 Task: Add Every Day Shea Lavender Foaming Hand Soap to the cart.
Action: Mouse moved to (1030, 322)
Screenshot: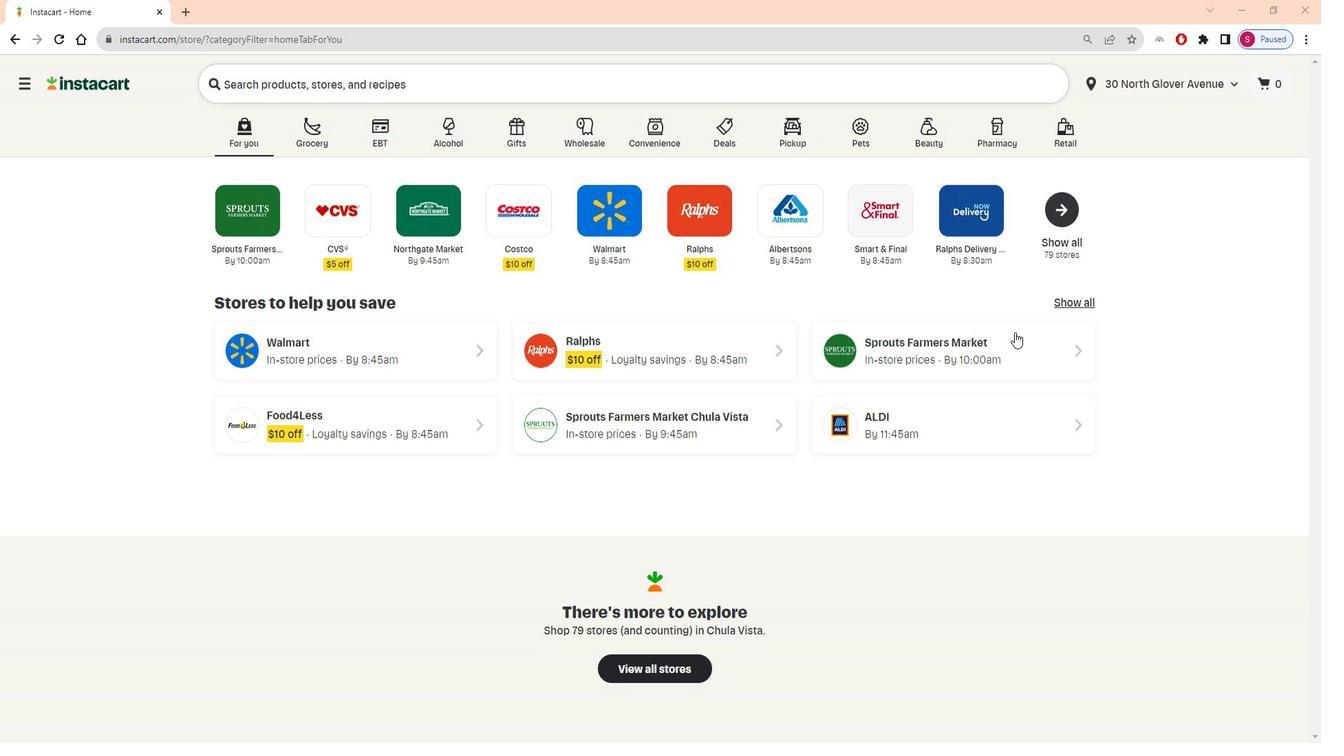 
Action: Mouse pressed left at (1030, 322)
Screenshot: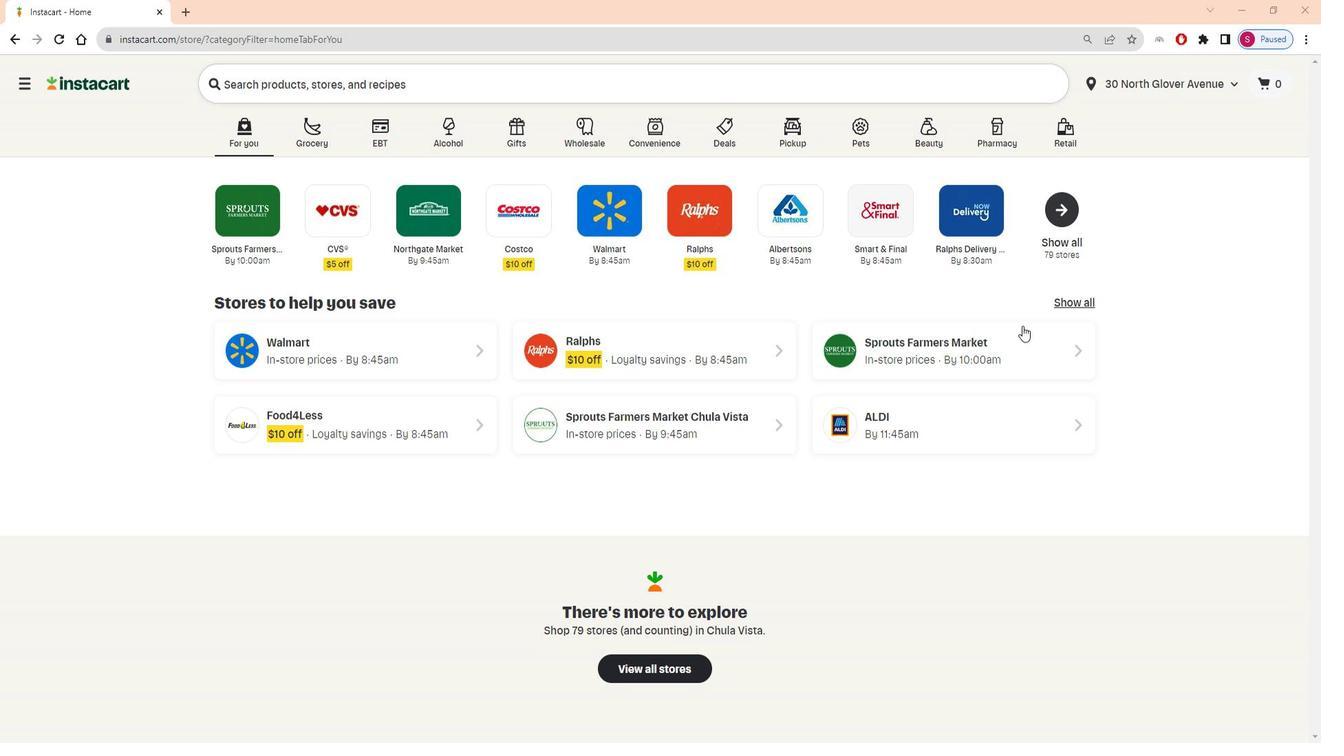 
Action: Mouse moved to (82, 483)
Screenshot: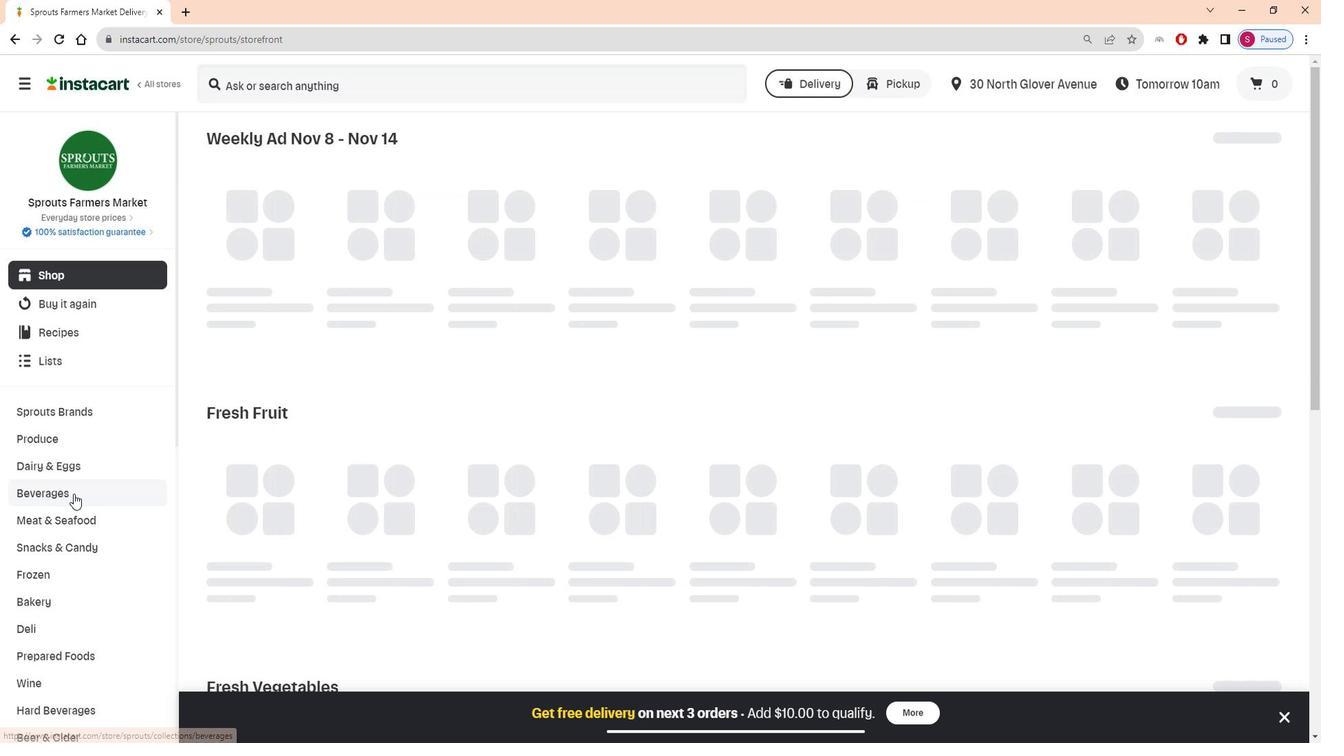 
Action: Mouse scrolled (82, 483) with delta (0, 0)
Screenshot: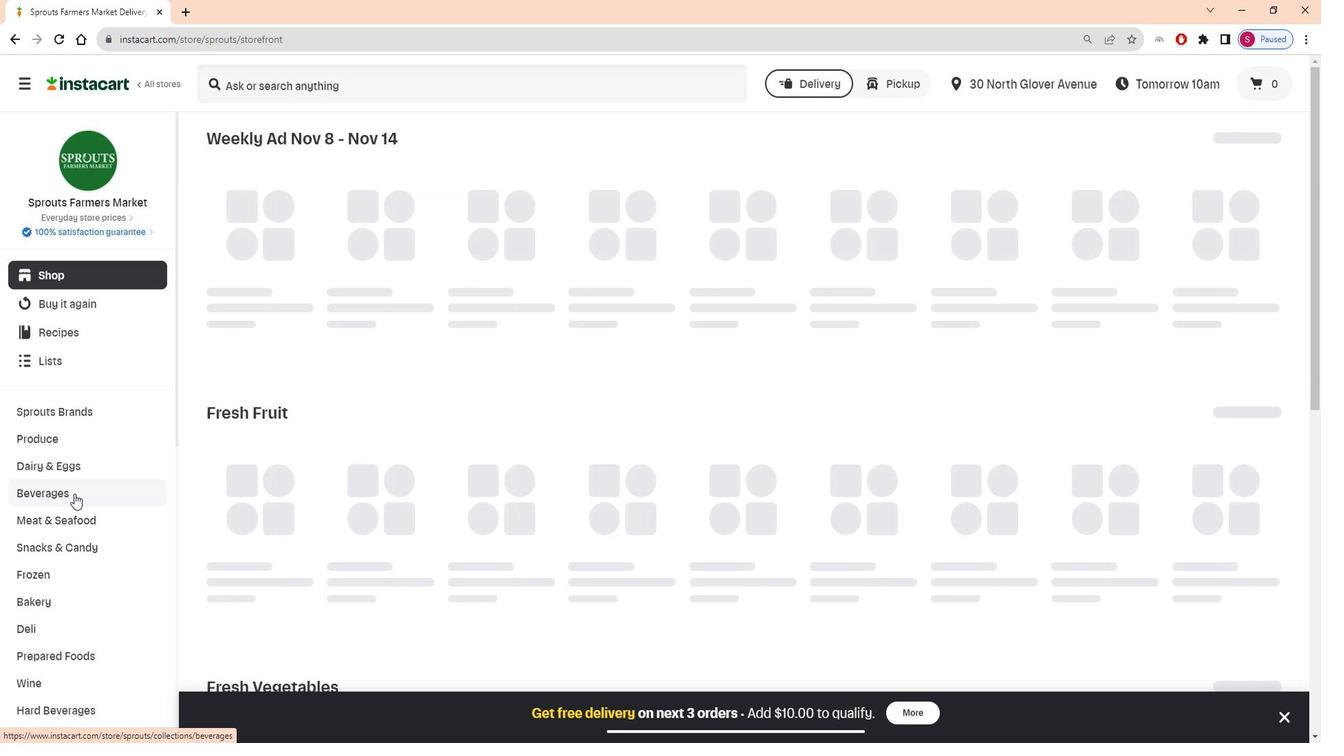 
Action: Mouse moved to (83, 483)
Screenshot: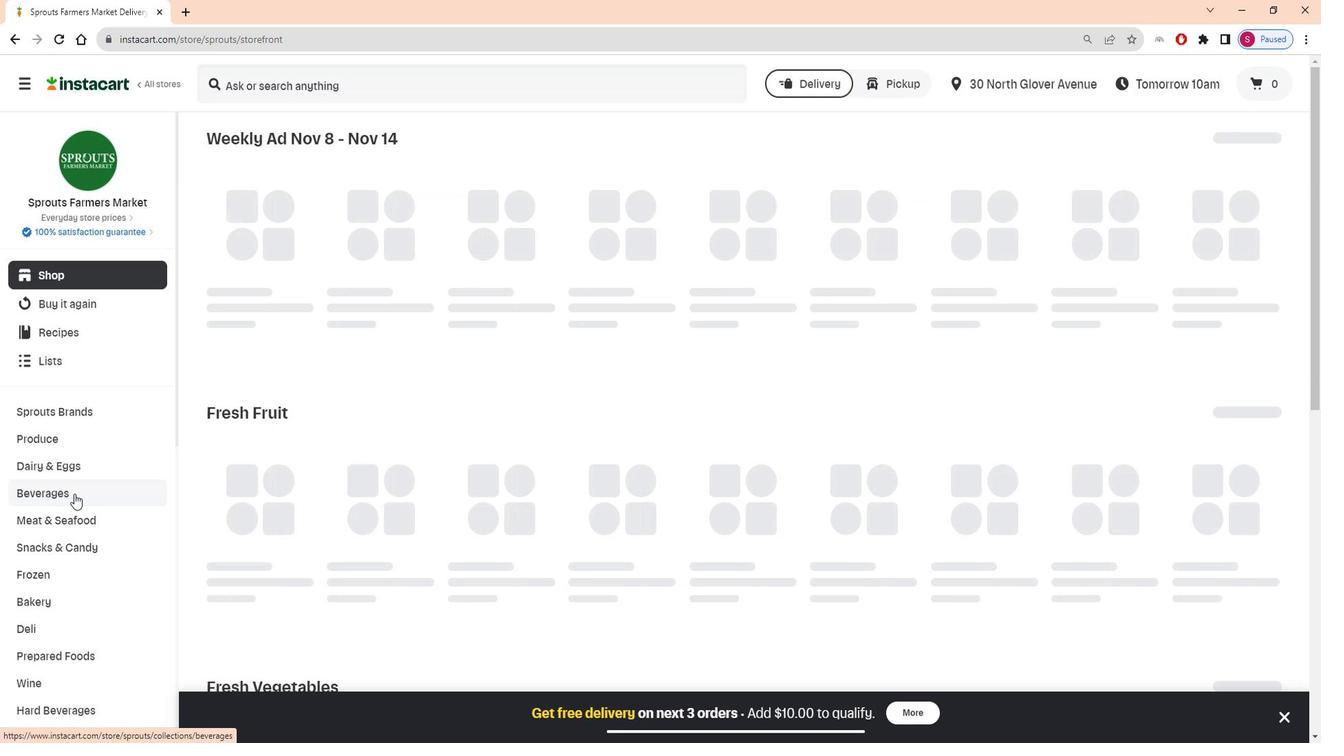 
Action: Mouse scrolled (83, 483) with delta (0, 0)
Screenshot: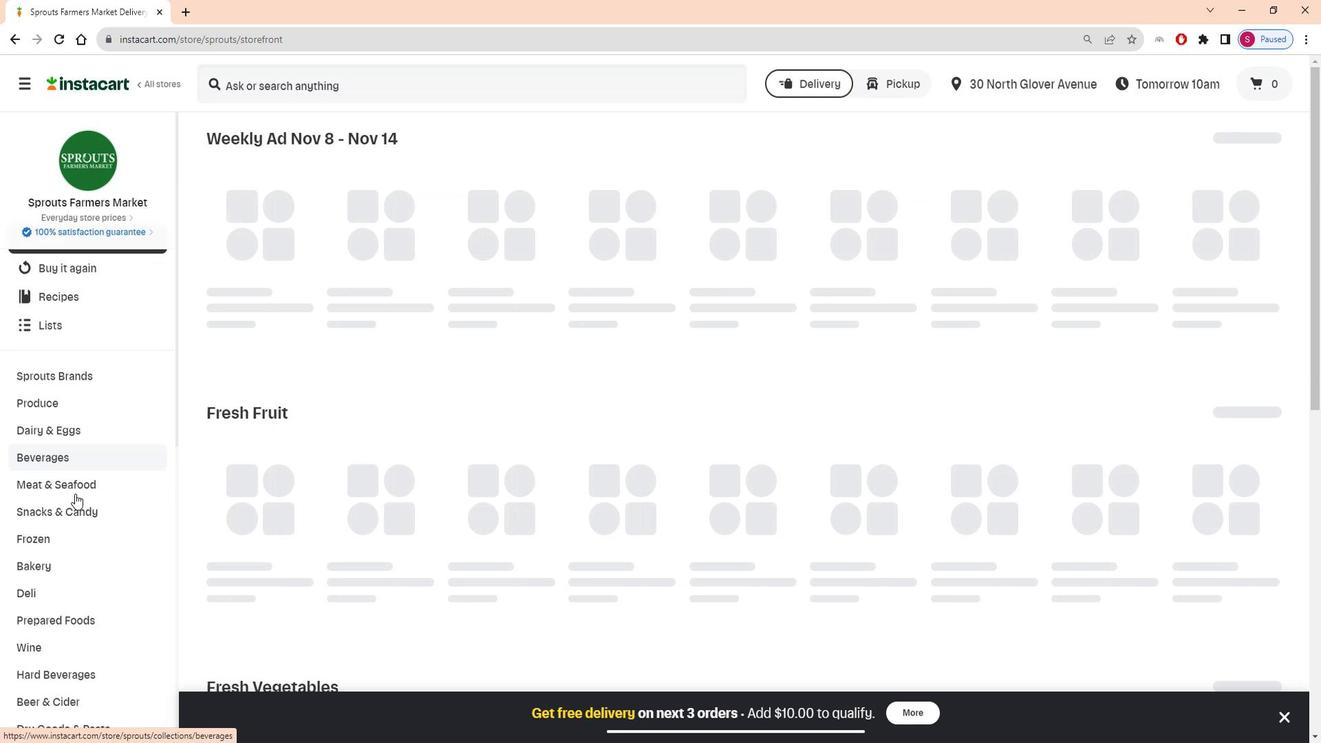 
Action: Mouse moved to (83, 483)
Screenshot: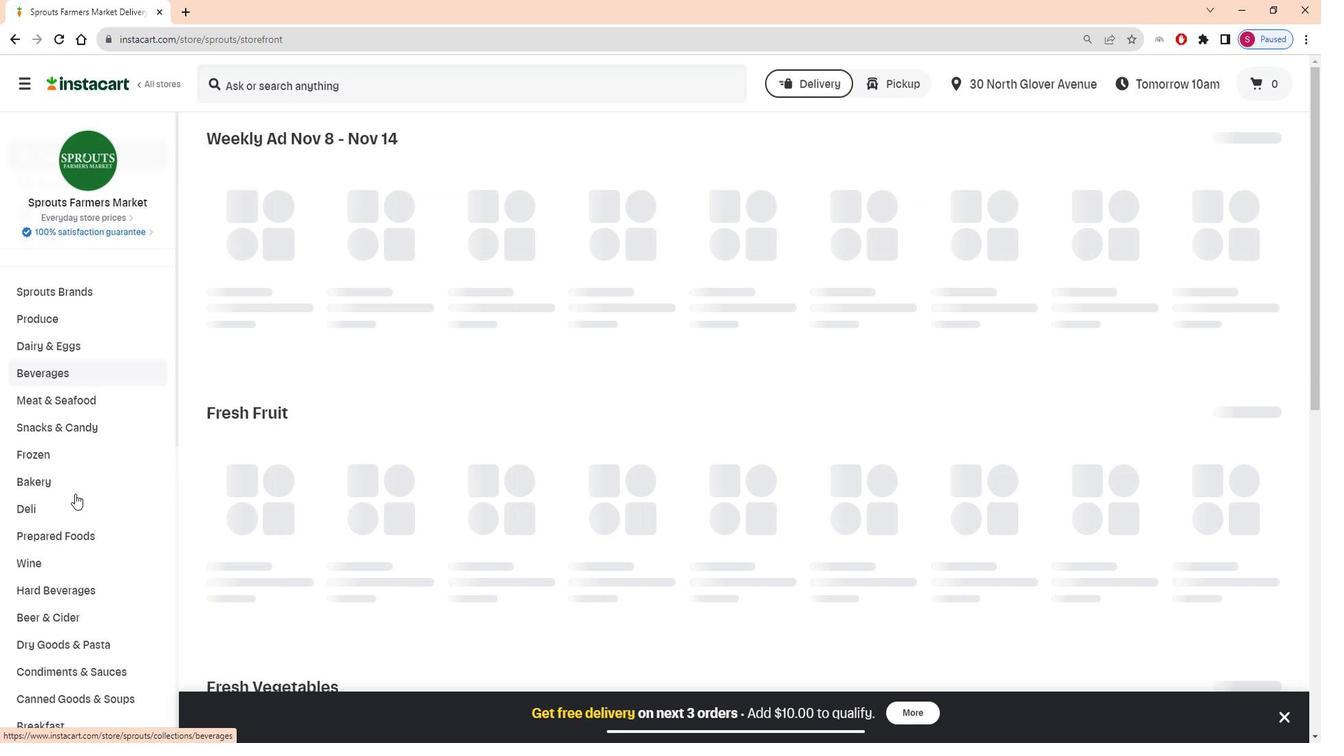 
Action: Mouse scrolled (83, 483) with delta (0, 0)
Screenshot: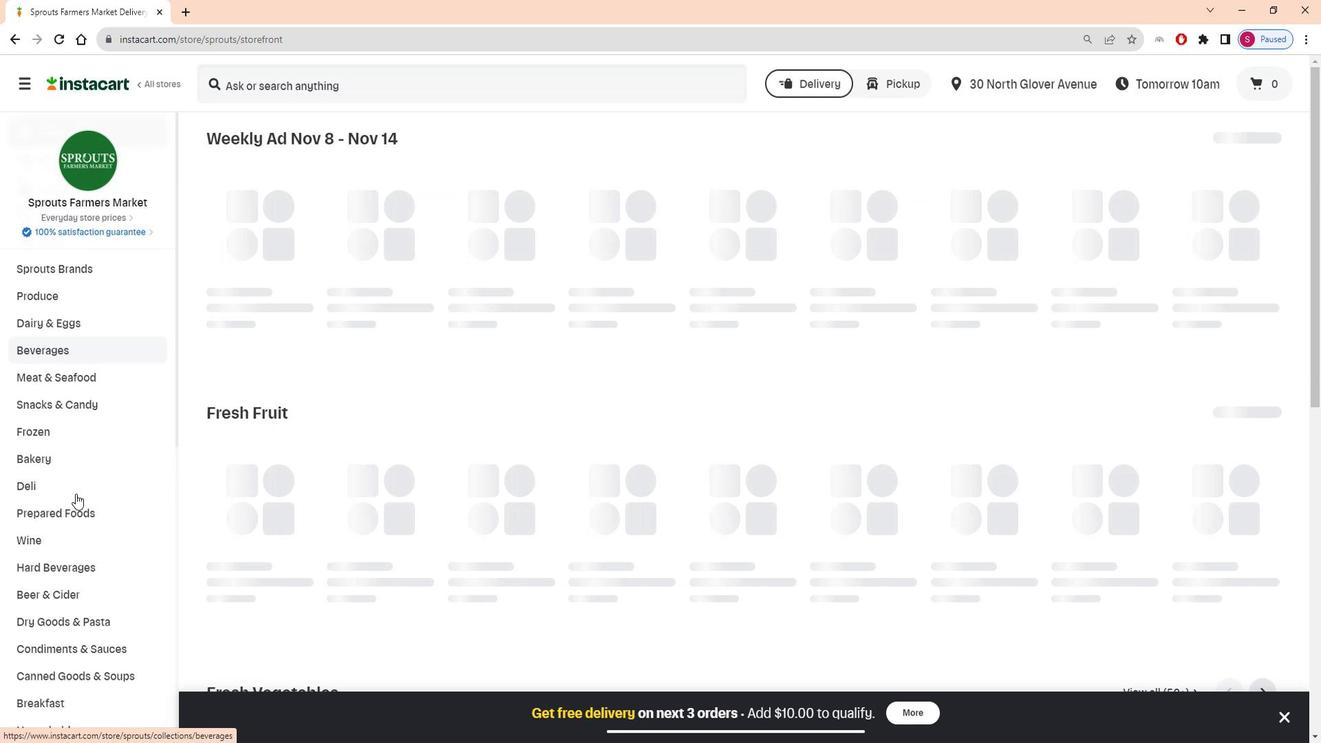 
Action: Mouse moved to (84, 484)
Screenshot: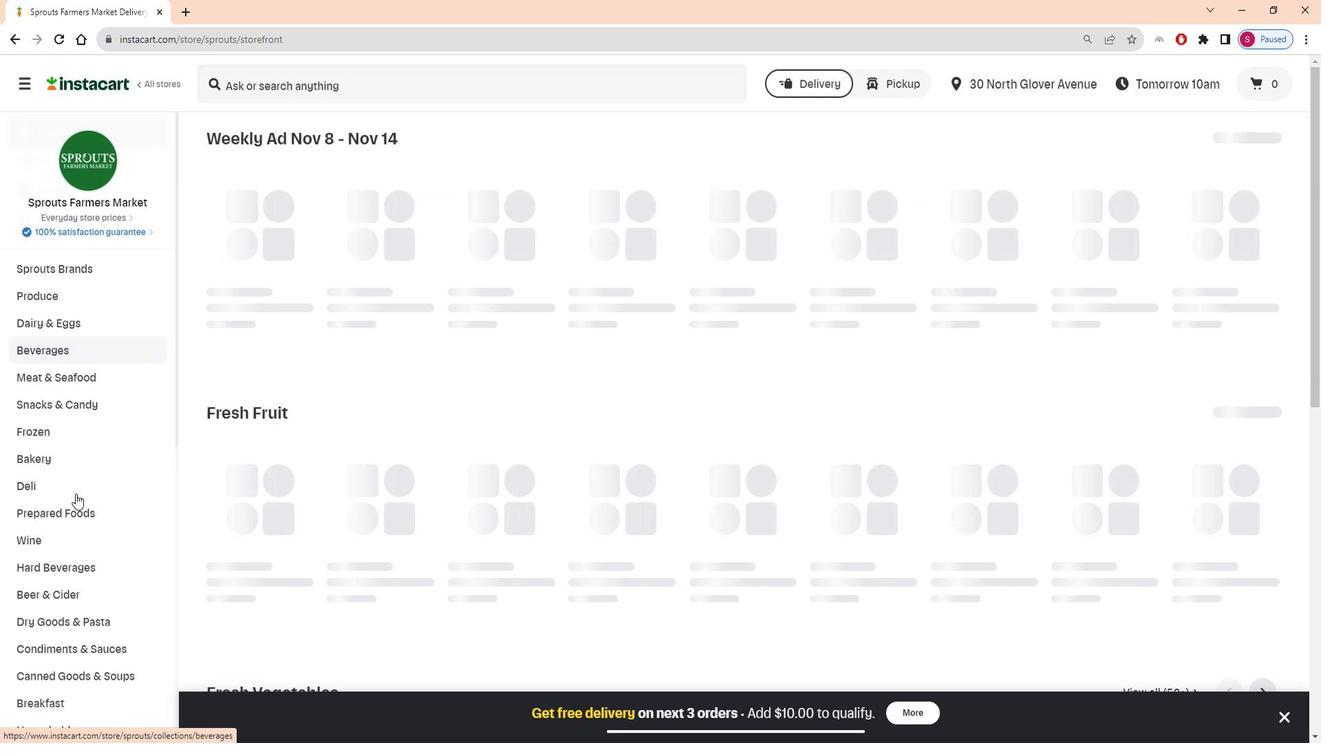 
Action: Mouse scrolled (84, 483) with delta (0, 0)
Screenshot: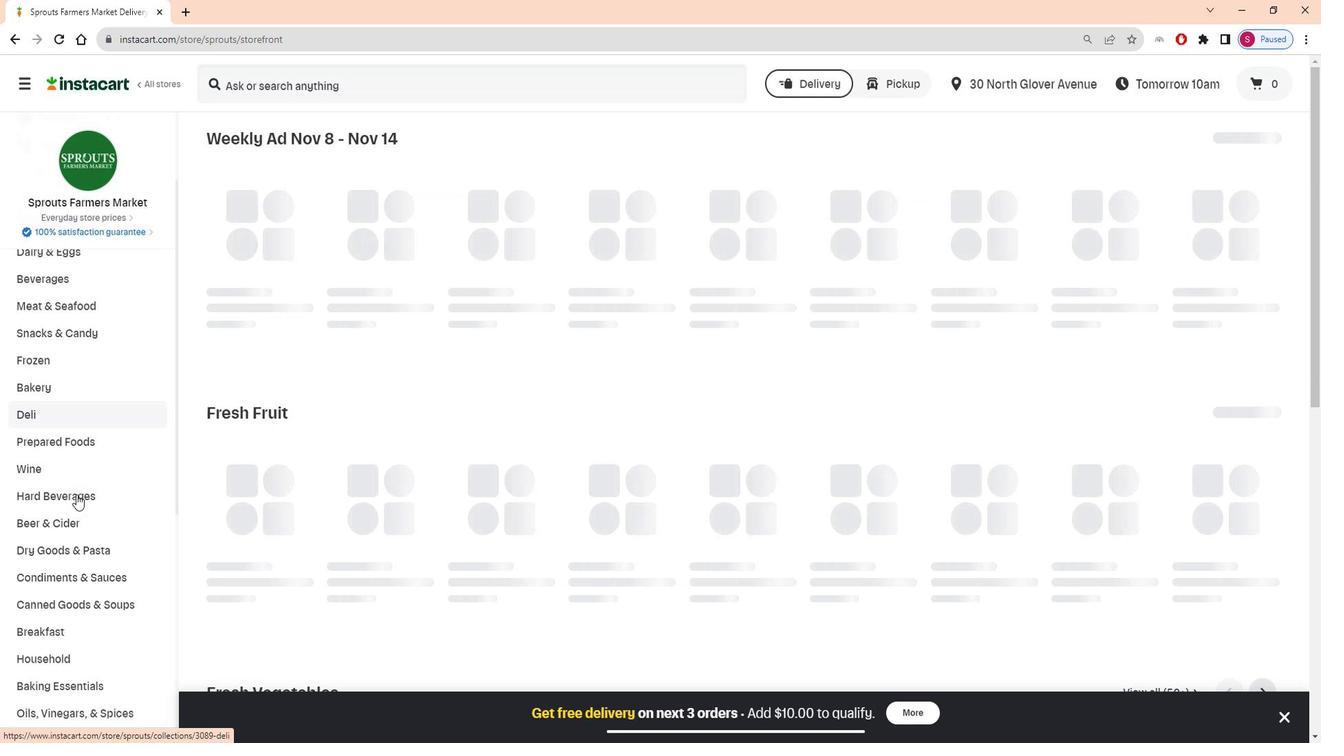 
Action: Mouse scrolled (84, 483) with delta (0, 0)
Screenshot: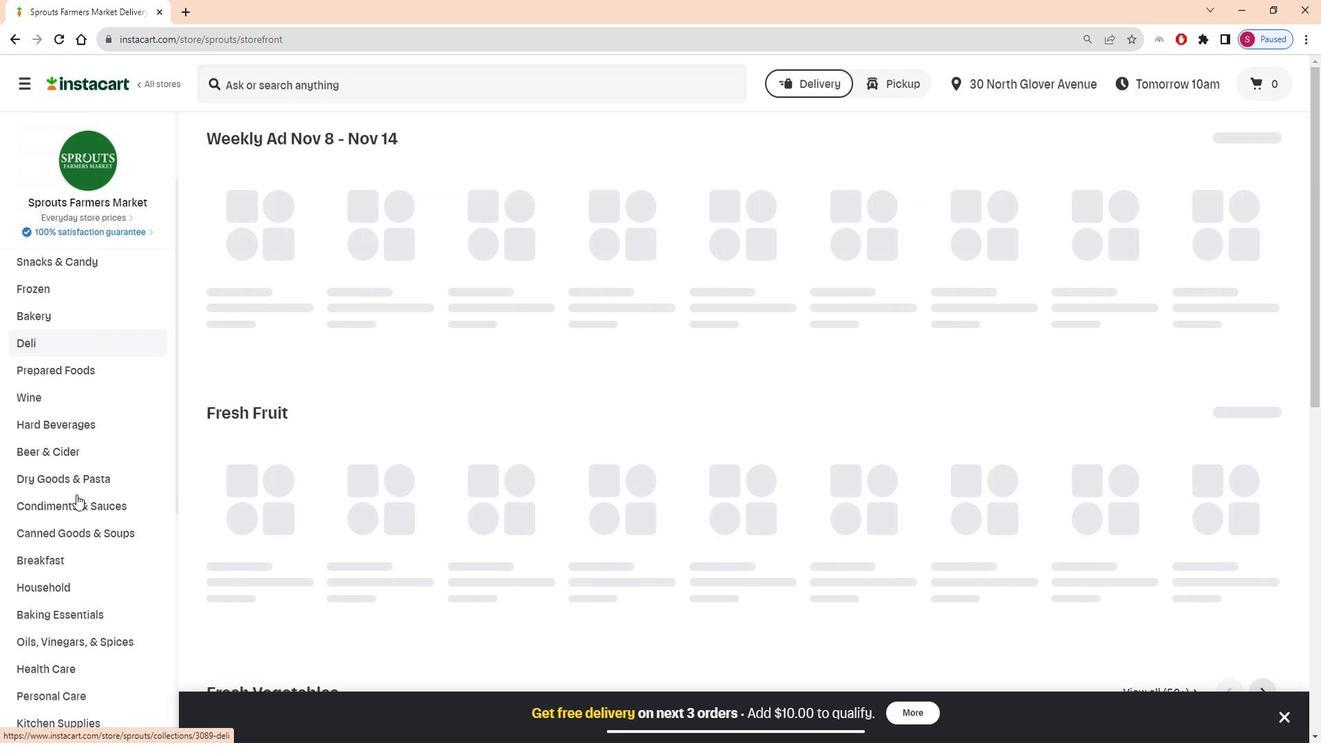 
Action: Mouse moved to (78, 527)
Screenshot: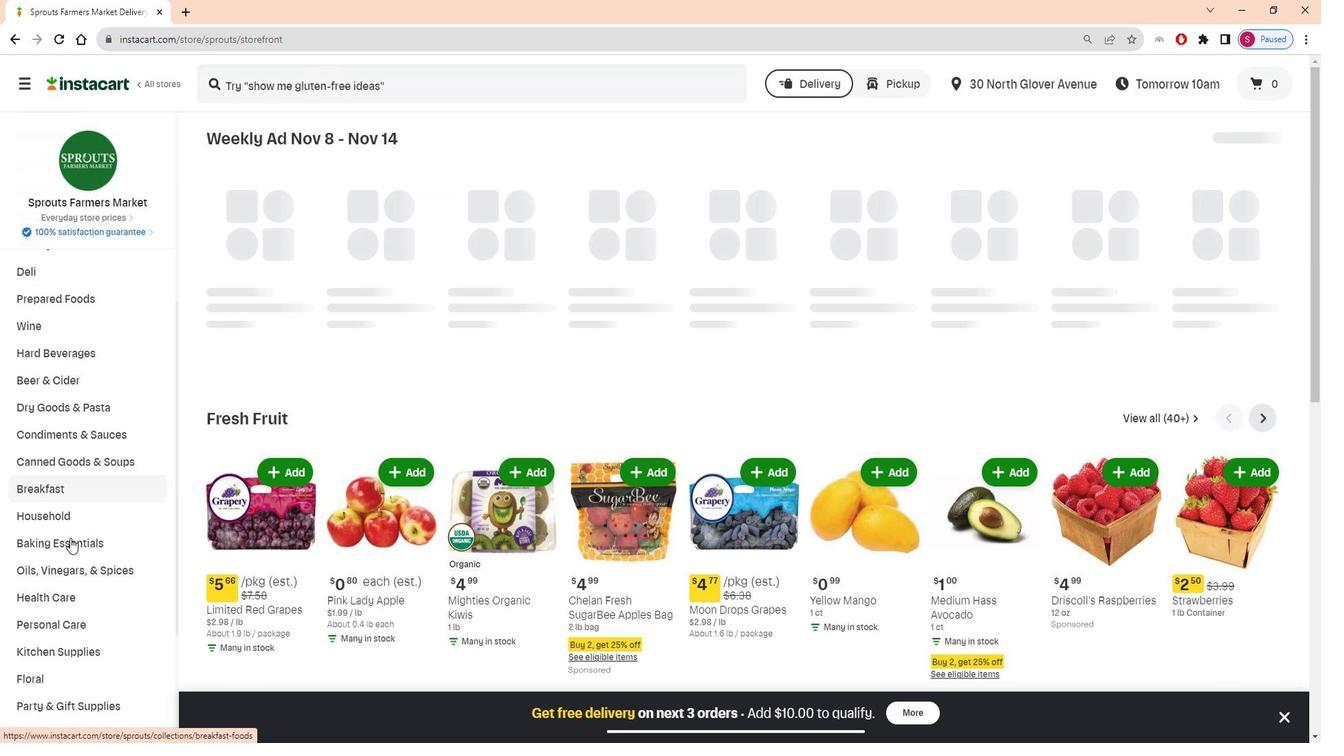 
Action: Mouse scrolled (78, 527) with delta (0, 0)
Screenshot: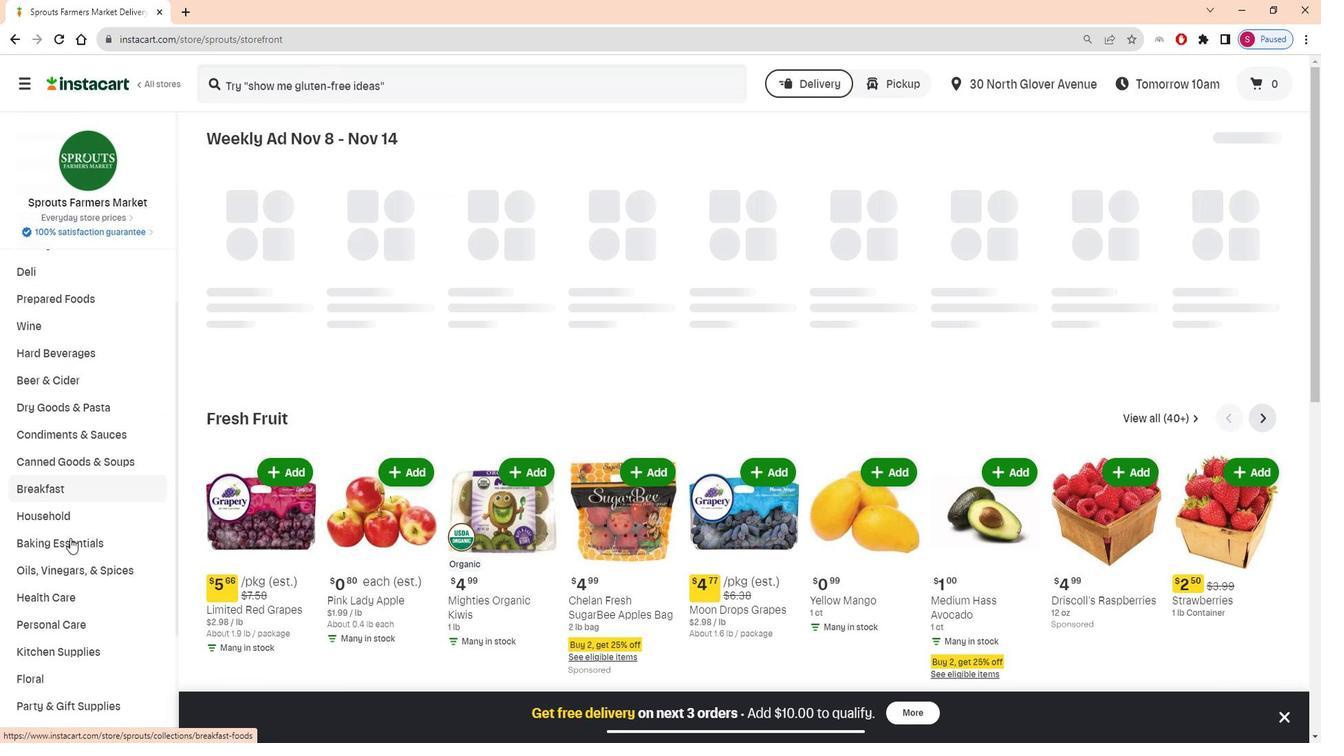 
Action: Mouse moved to (77, 538)
Screenshot: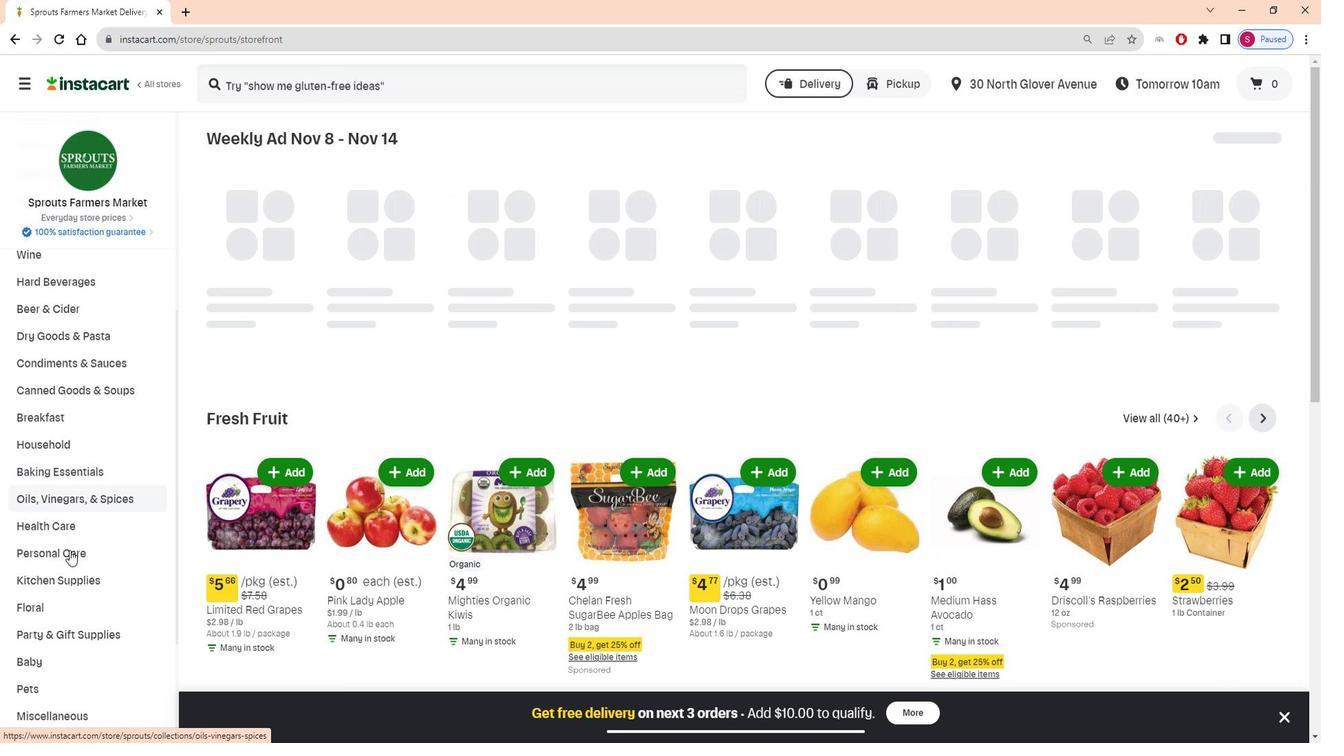 
Action: Mouse pressed left at (77, 538)
Screenshot: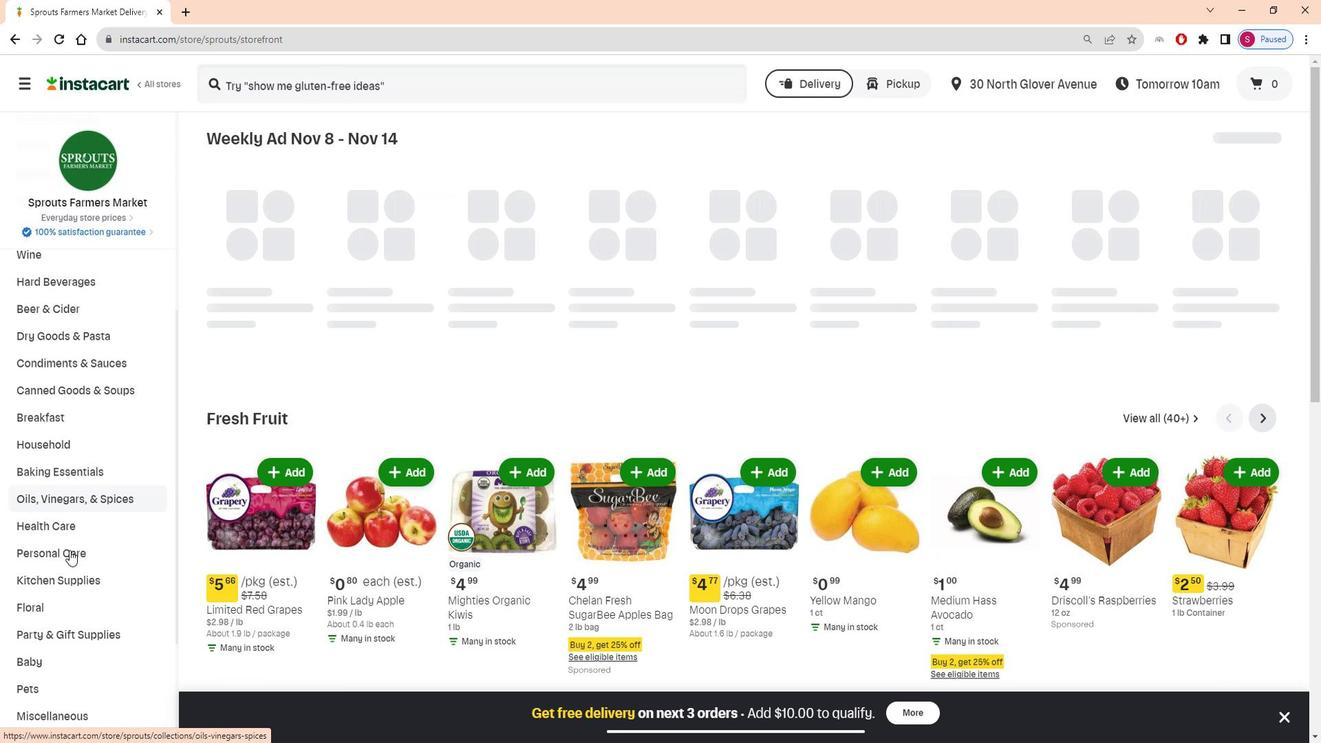 
Action: Mouse moved to (341, 177)
Screenshot: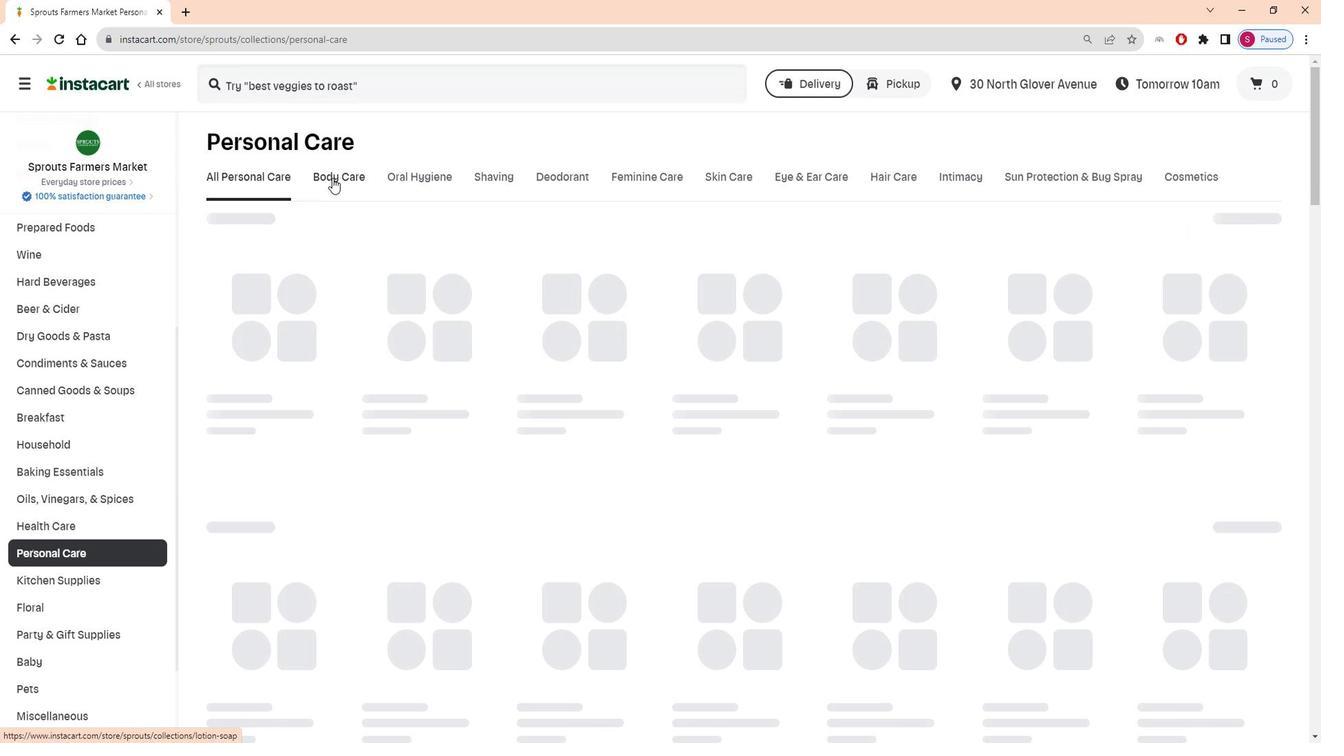 
Action: Mouse pressed left at (341, 177)
Screenshot: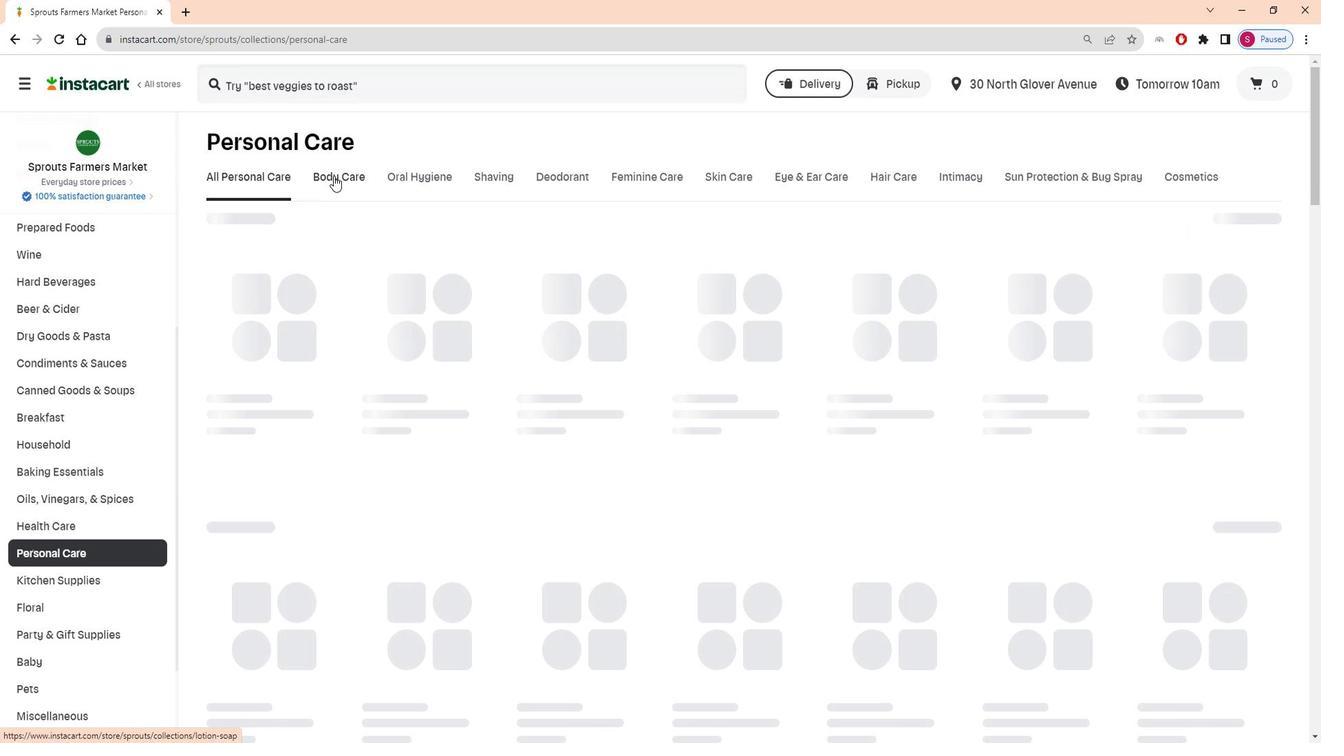 
Action: Mouse moved to (452, 245)
Screenshot: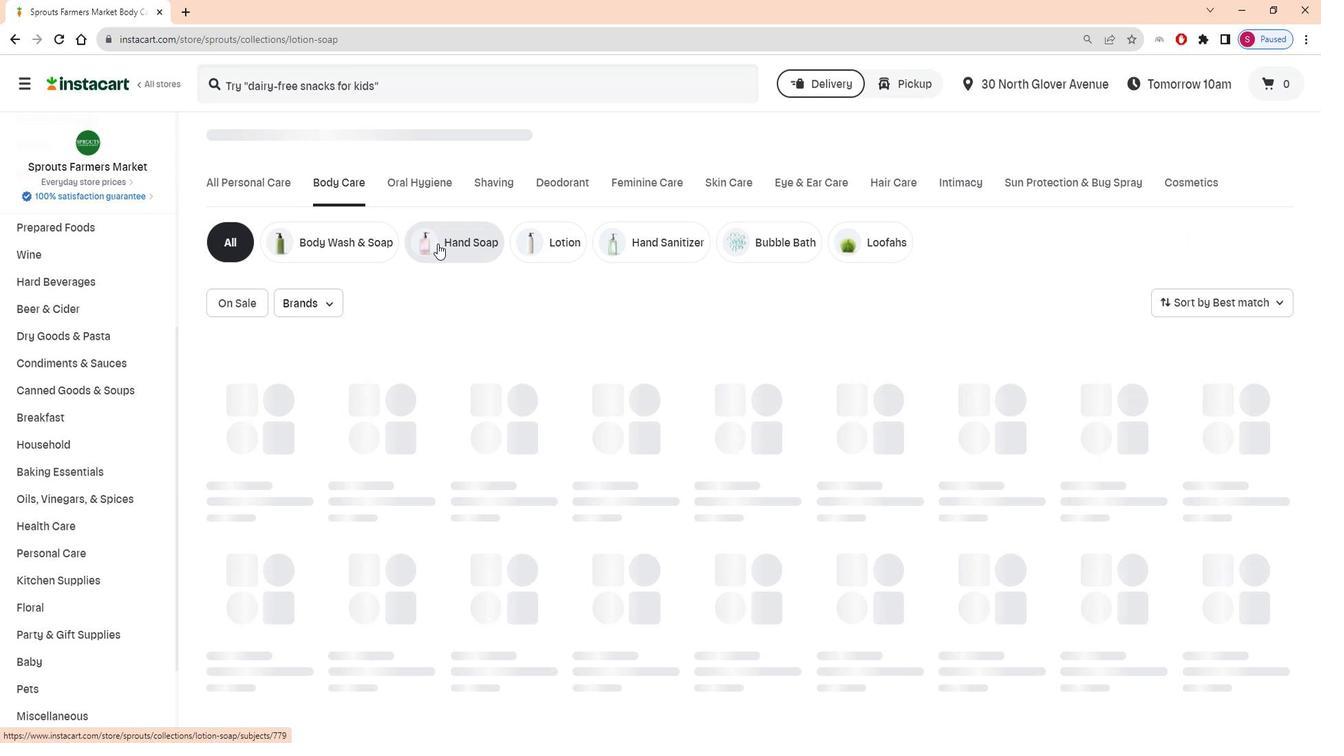 
Action: Mouse pressed left at (452, 245)
Screenshot: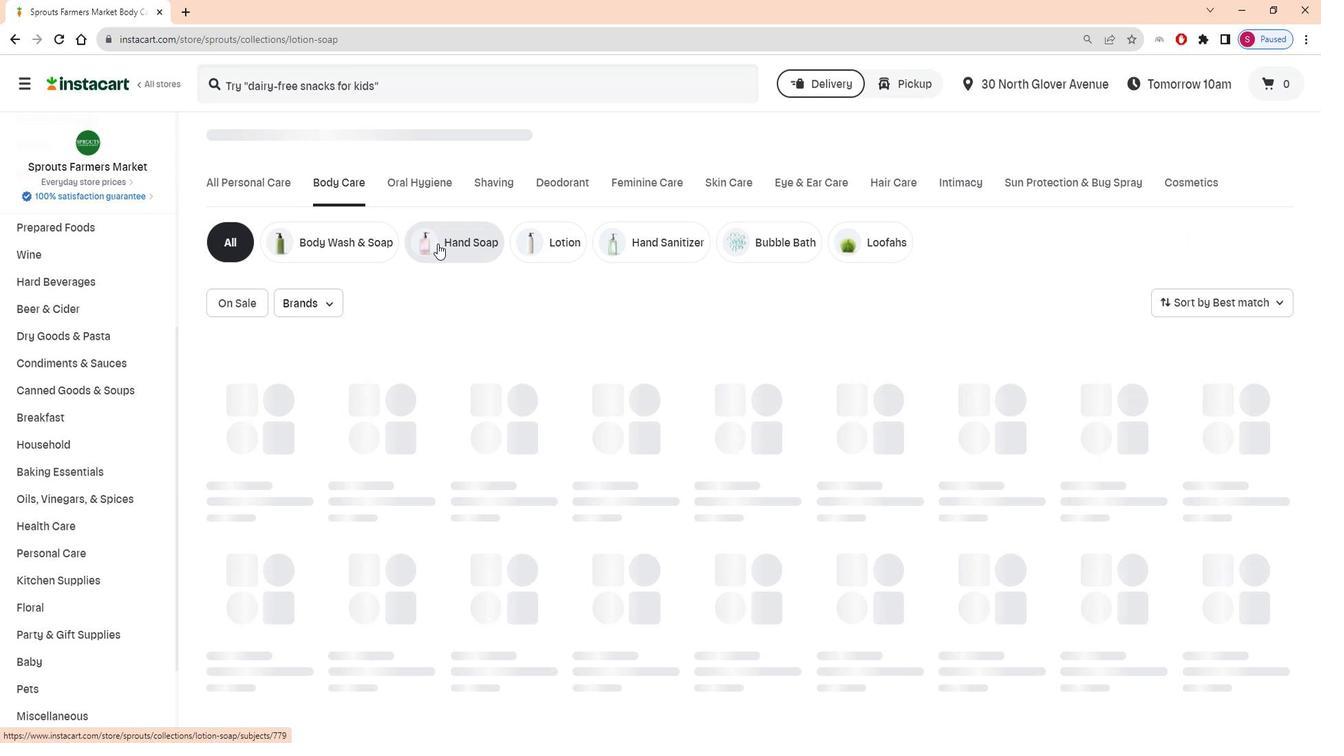 
Action: Mouse moved to (469, 89)
Screenshot: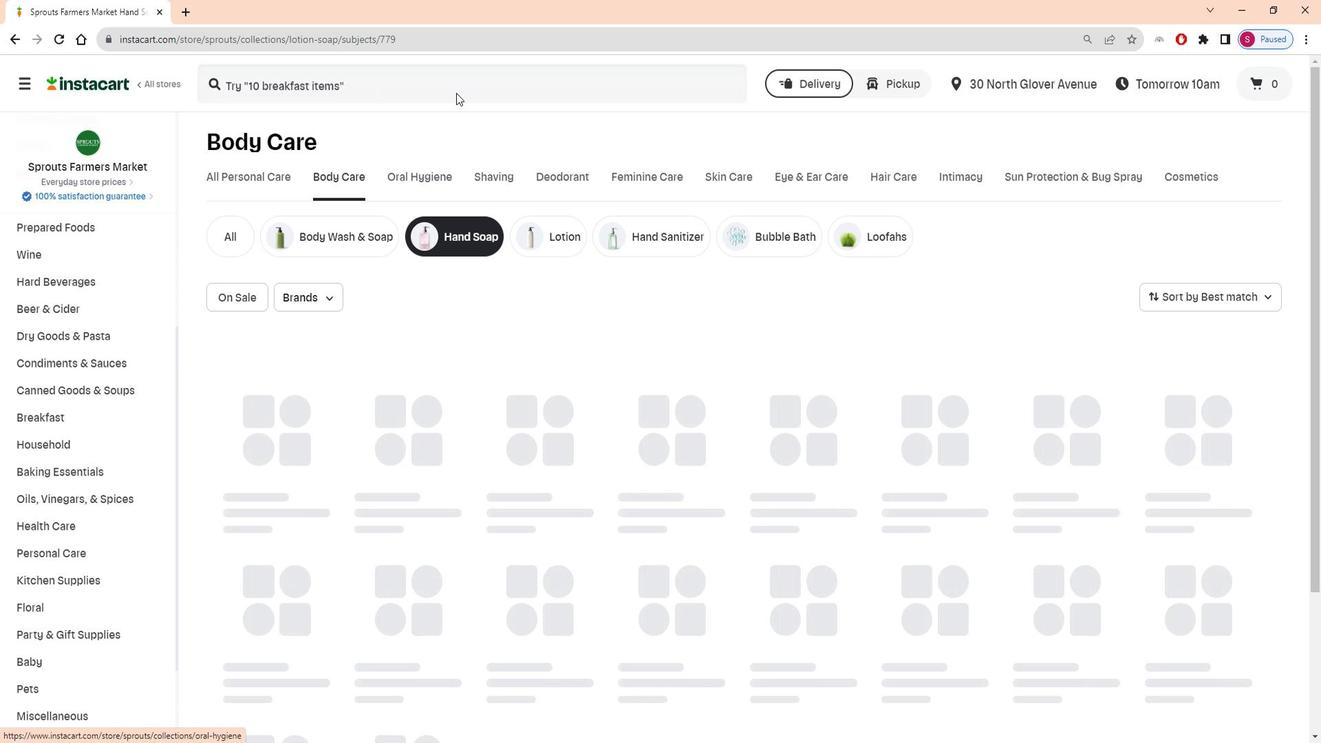 
Action: Mouse pressed left at (469, 89)
Screenshot: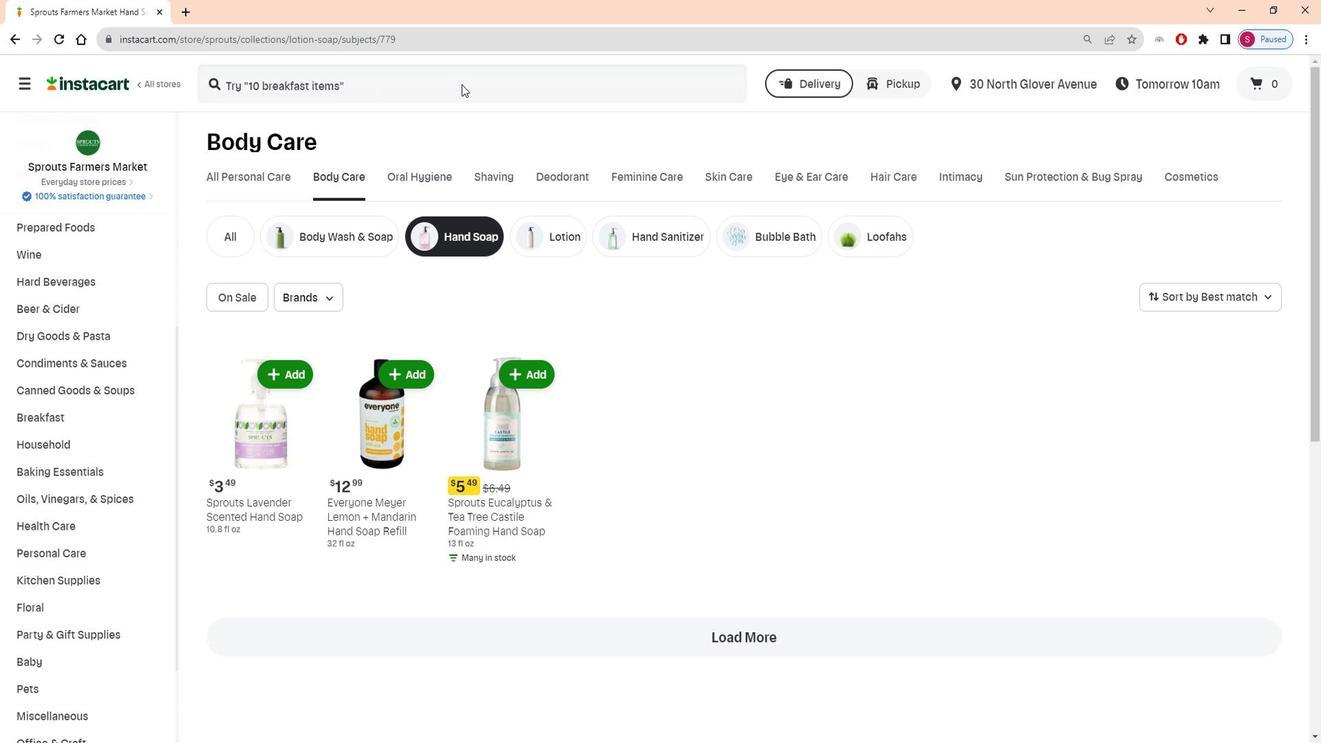 
Action: Mouse moved to (386, 83)
Screenshot: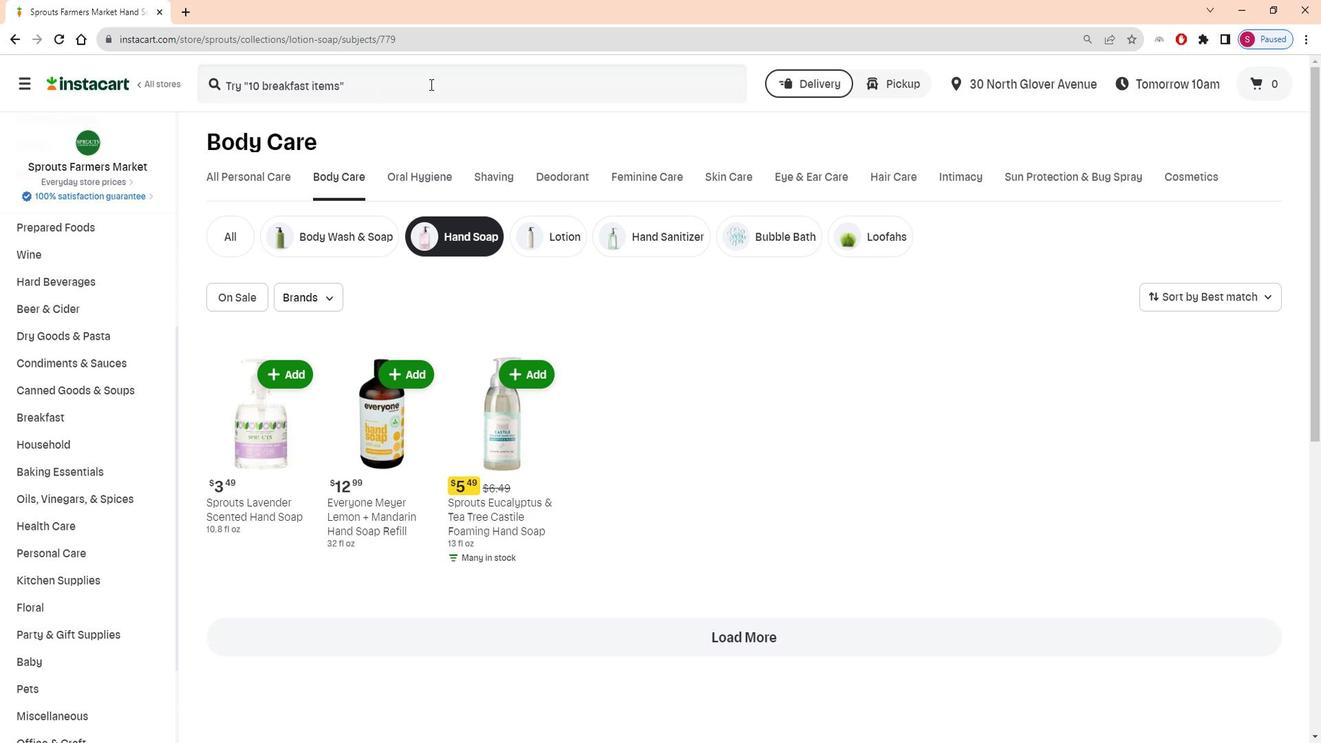 
Action: Mouse pressed left at (386, 83)
Screenshot: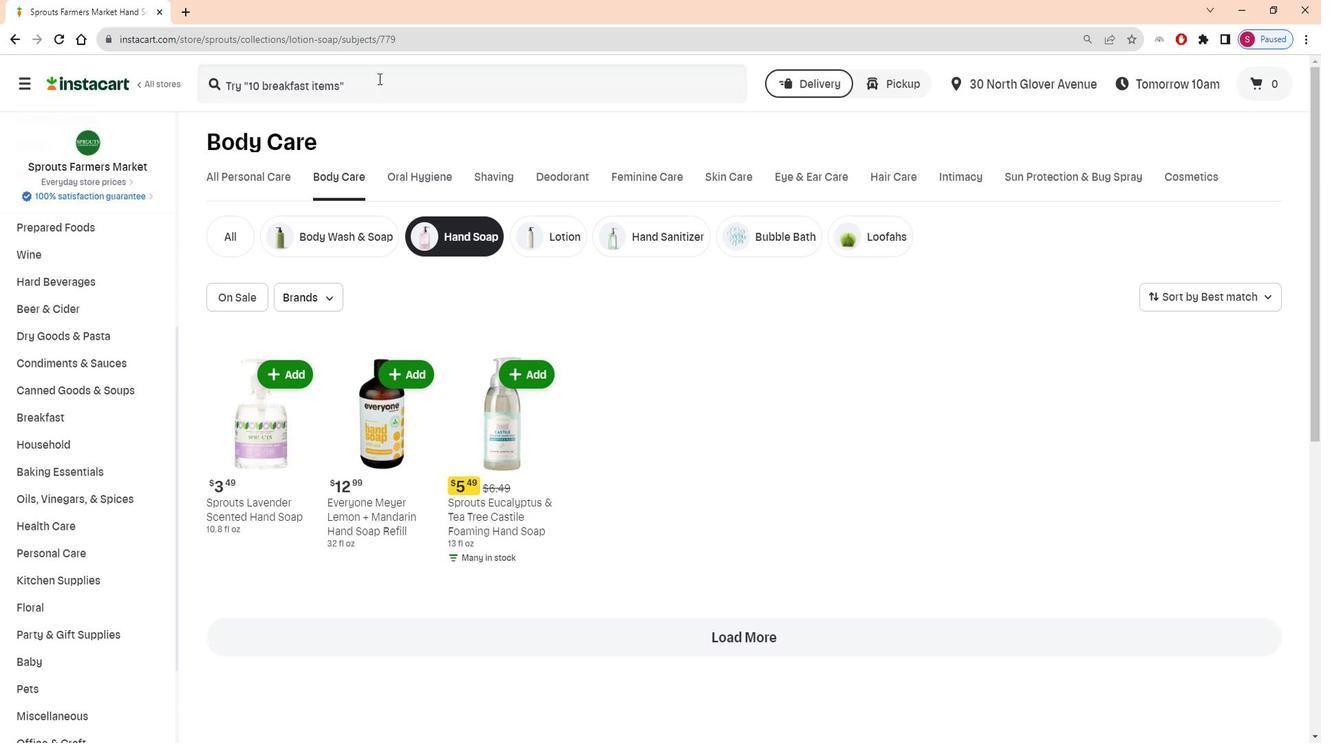 
Action: Mouse moved to (381, 90)
Screenshot: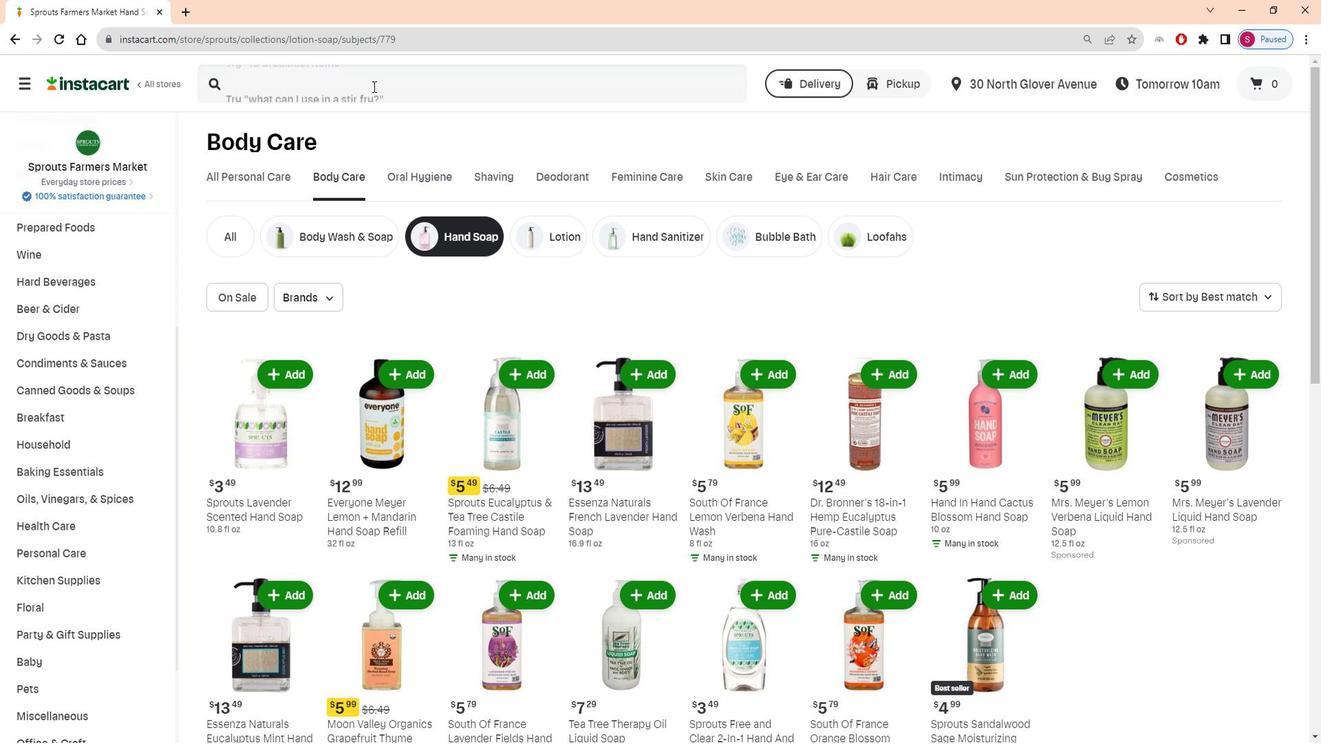 
Action: Mouse pressed left at (381, 90)
Screenshot: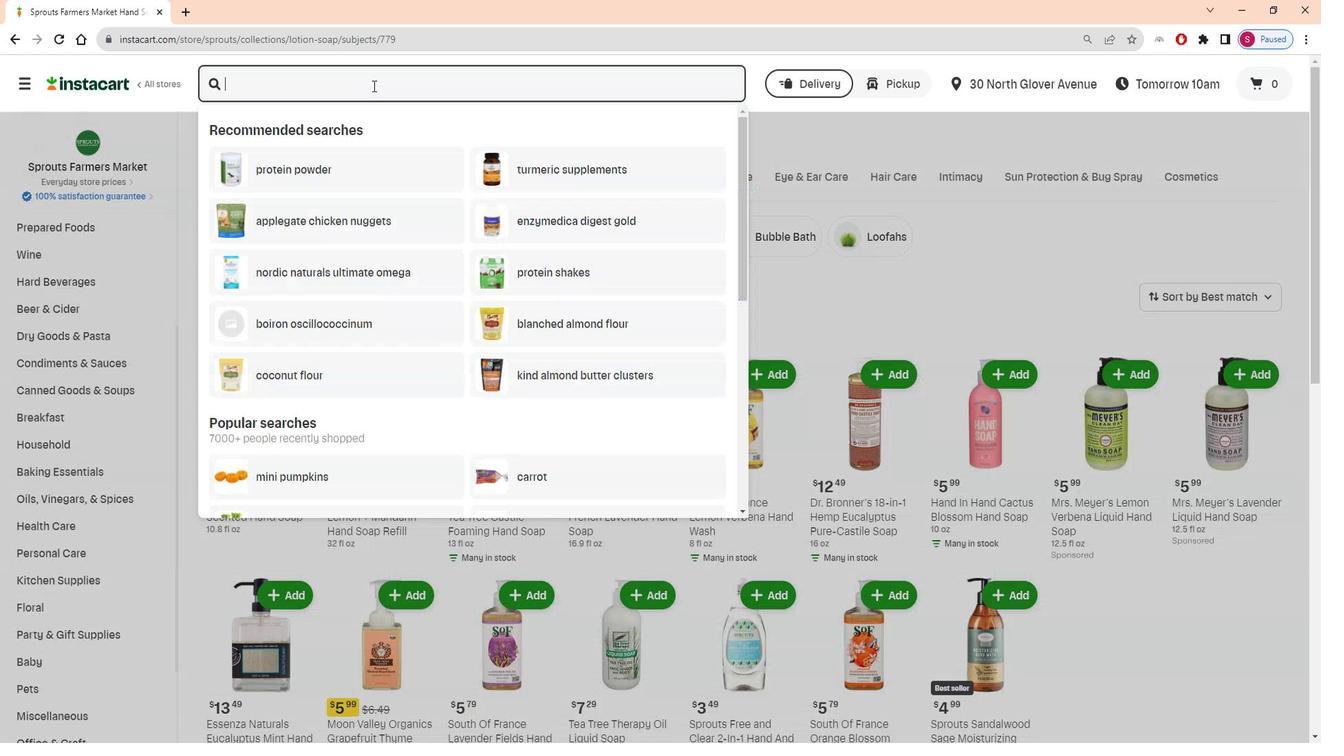 
Action: Key pressed <Key.shift>Every<Key.space><Key.shift>Day<Key.space><Key.shift>Shea<Key.space><Key.shift>Lavender<Key.space><Key.shift>Foam
Screenshot: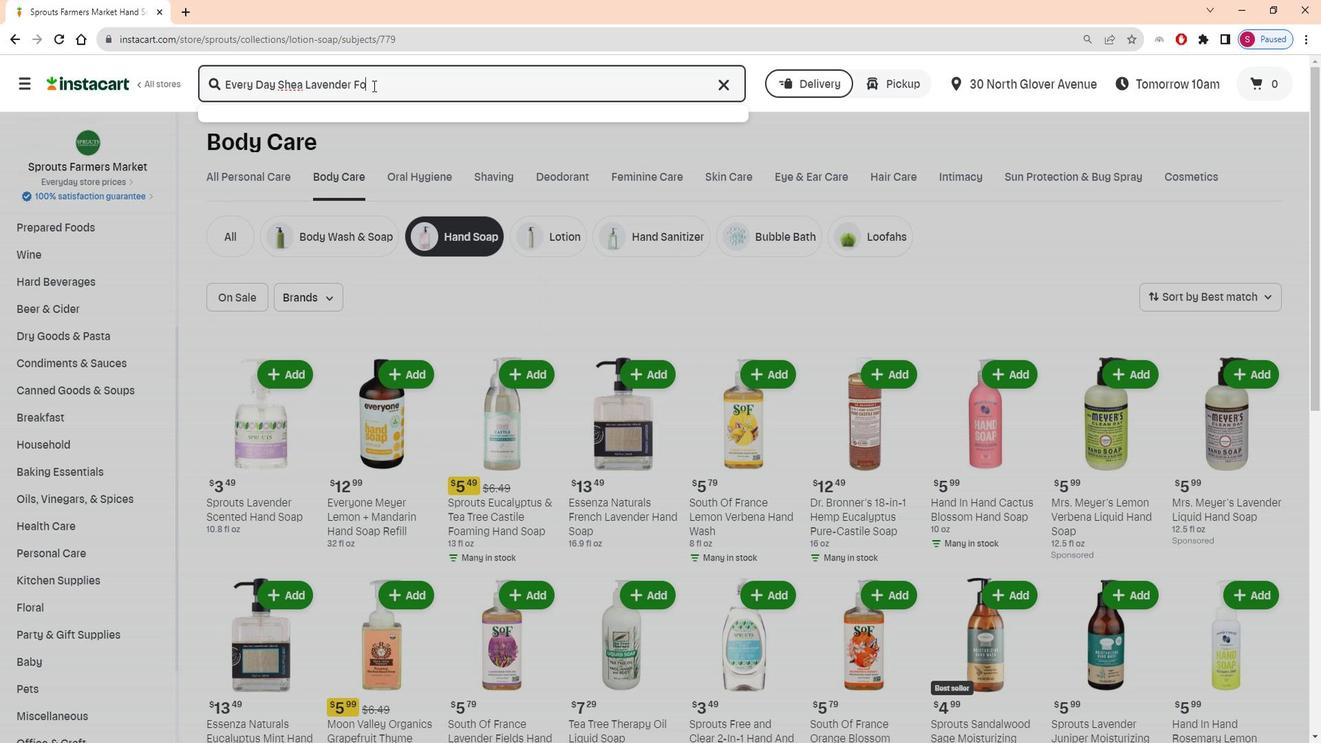 
Action: Mouse moved to (381, 90)
Screenshot: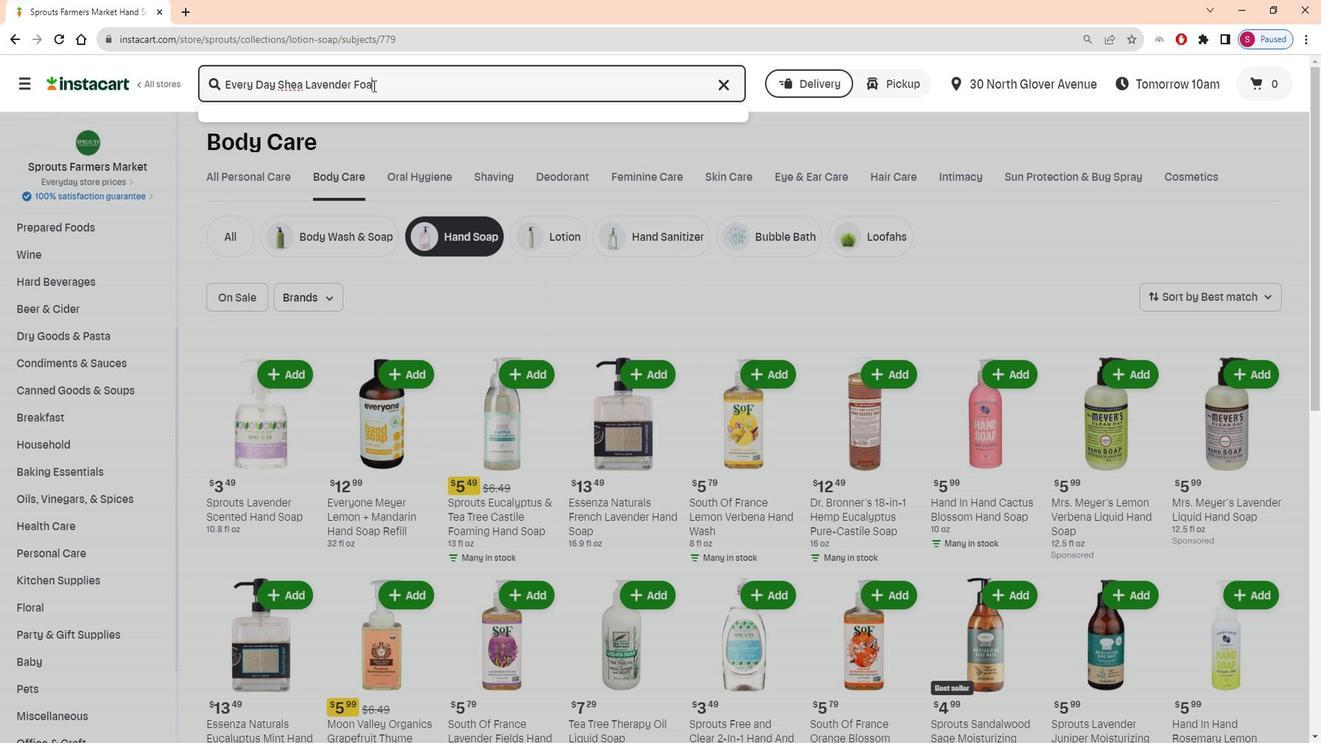 
Action: Key pressed ing<Key.space><Key.shift>Hand<Key.space><Key.shift>Soap<Key.space><Key.enter>
Screenshot: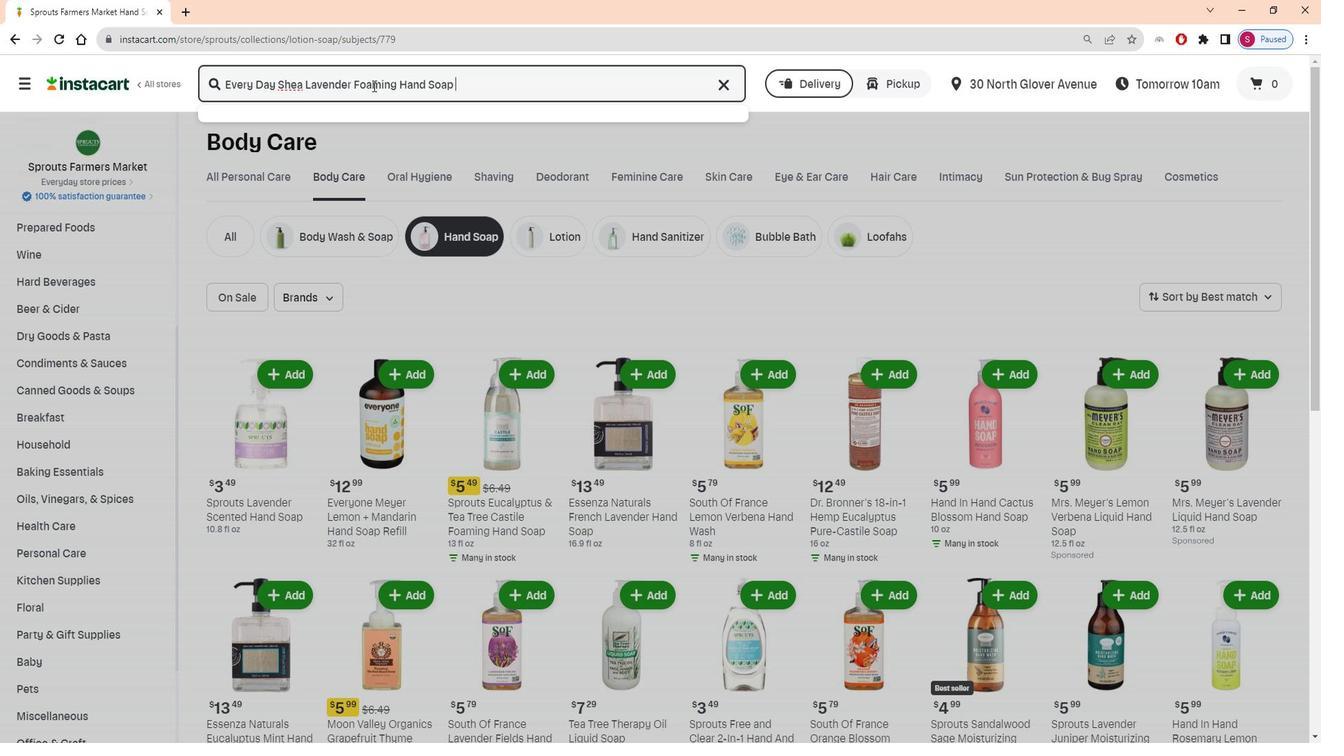 
Action: Mouse moved to (252, 203)
Screenshot: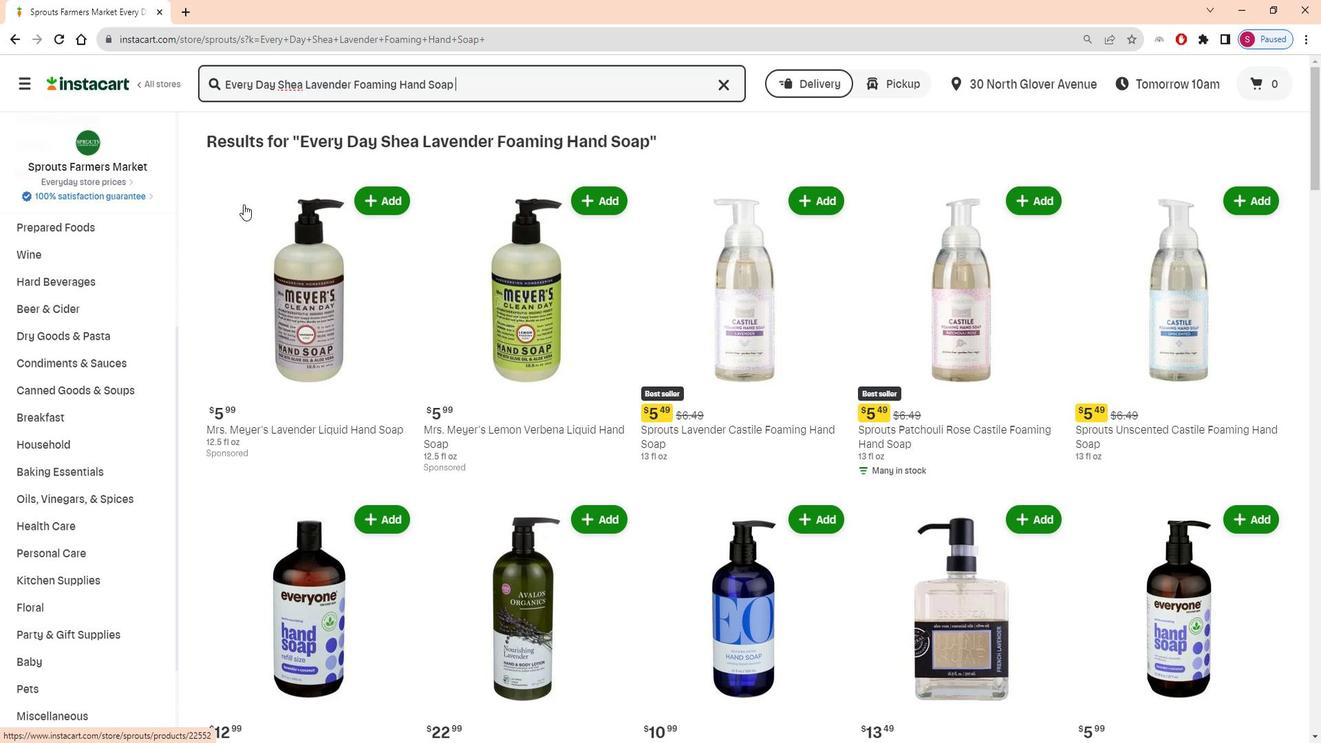 
Action: Mouse scrolled (252, 202) with delta (0, 0)
Screenshot: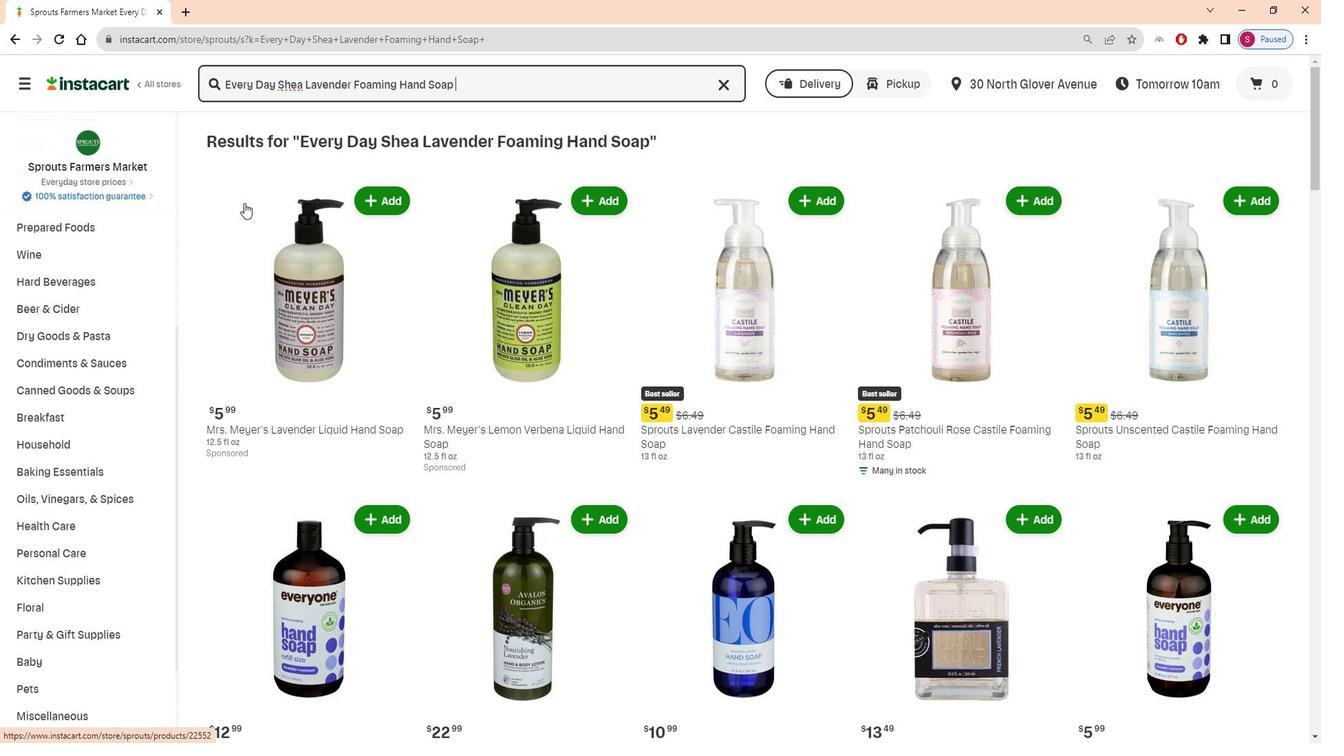 
Action: Mouse moved to (260, 211)
Screenshot: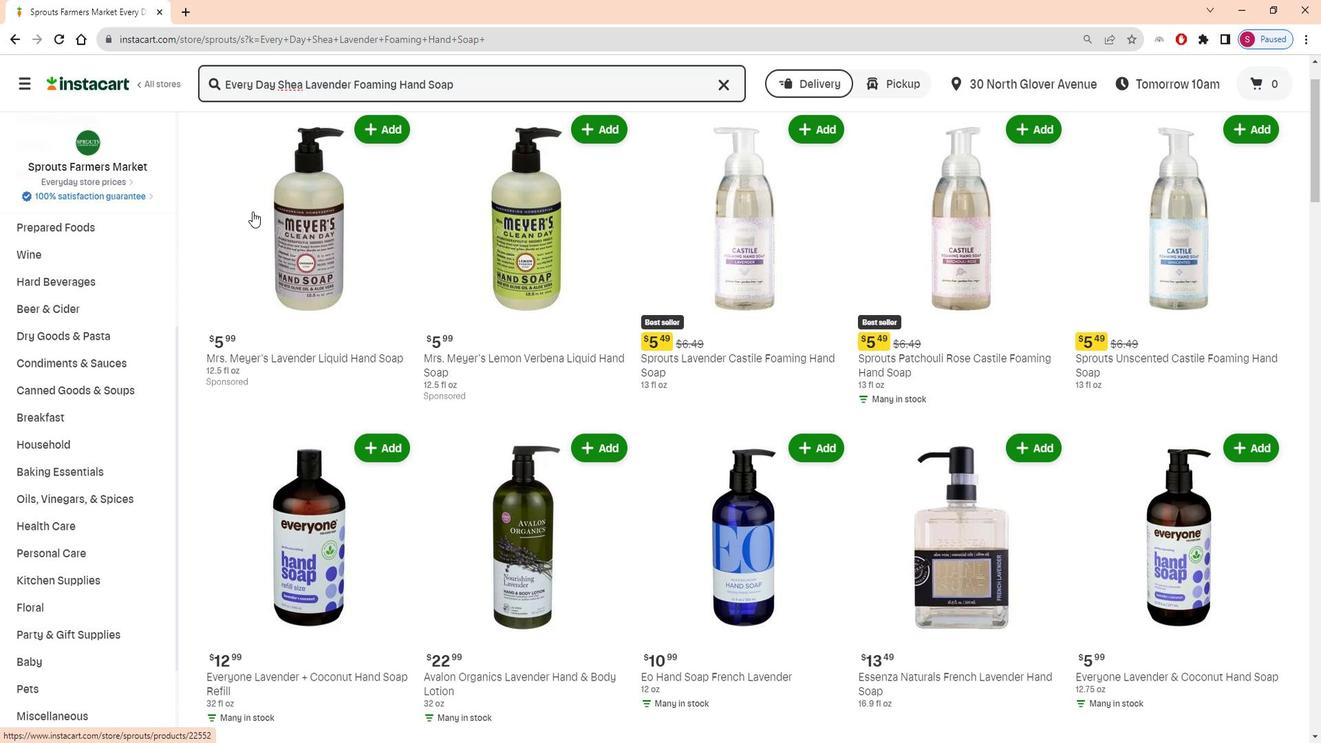 
Action: Mouse scrolled (260, 211) with delta (0, 0)
Screenshot: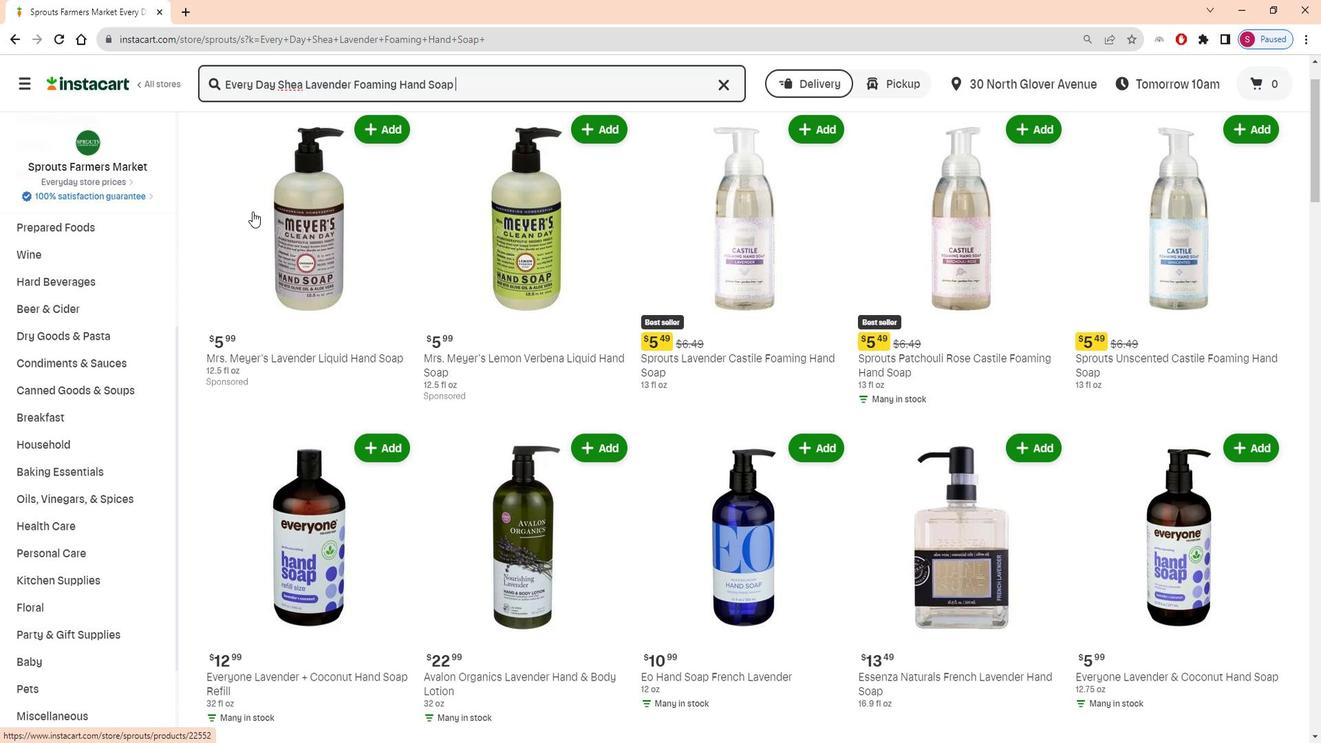 
Action: Mouse scrolled (260, 211) with delta (0, 0)
Screenshot: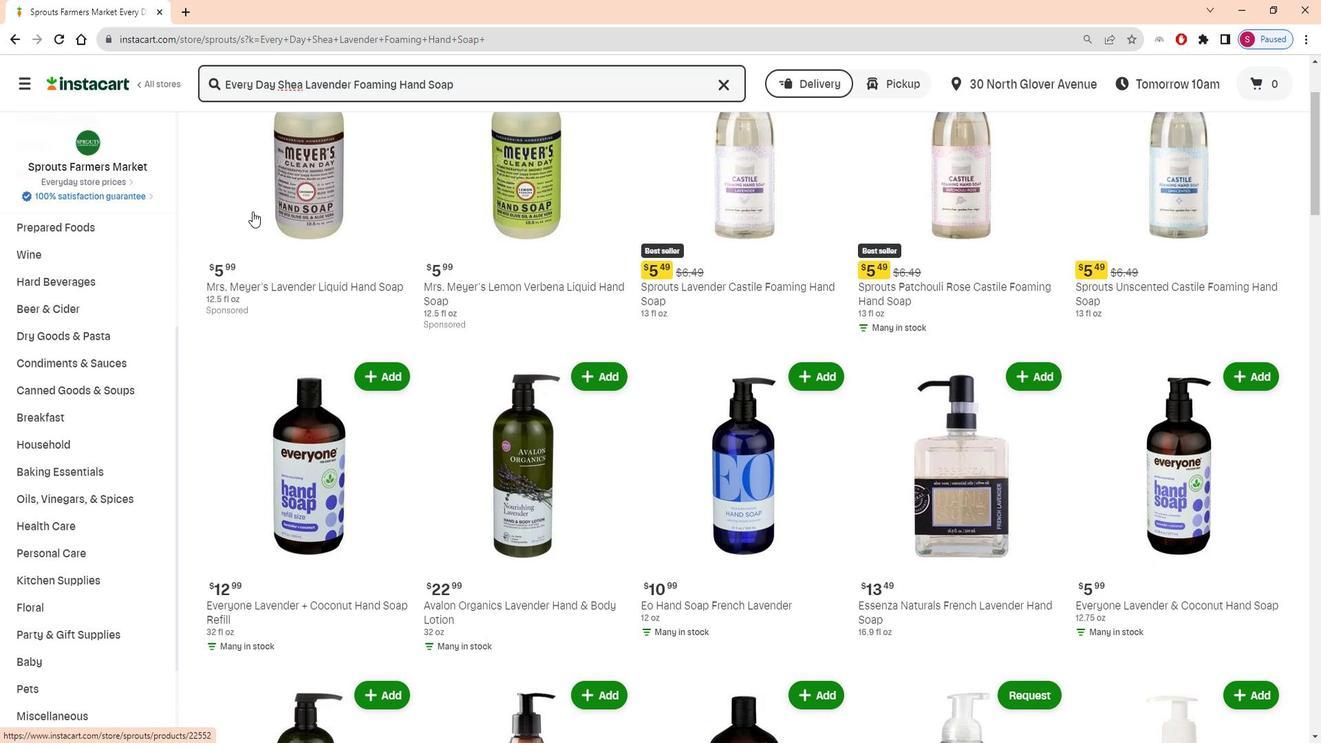 
Action: Mouse moved to (261, 211)
Screenshot: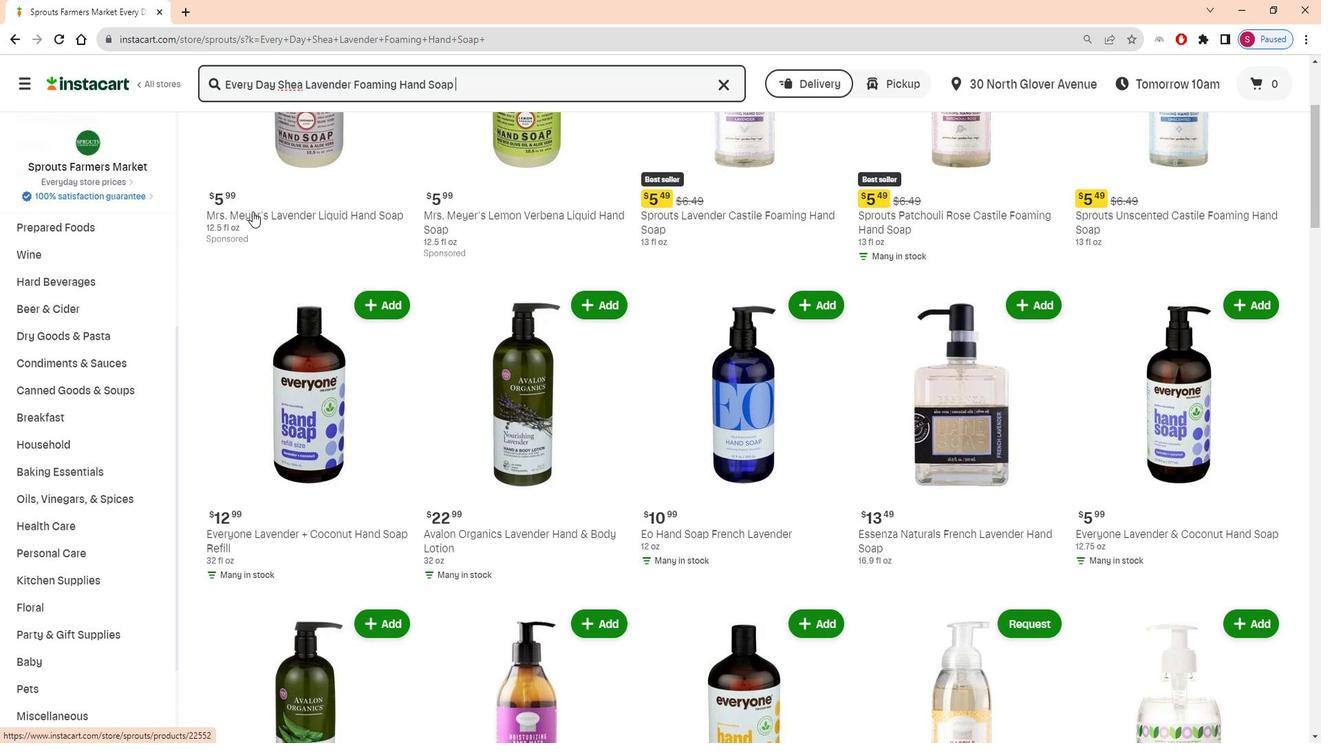 
Action: Mouse scrolled (261, 211) with delta (0, 0)
Screenshot: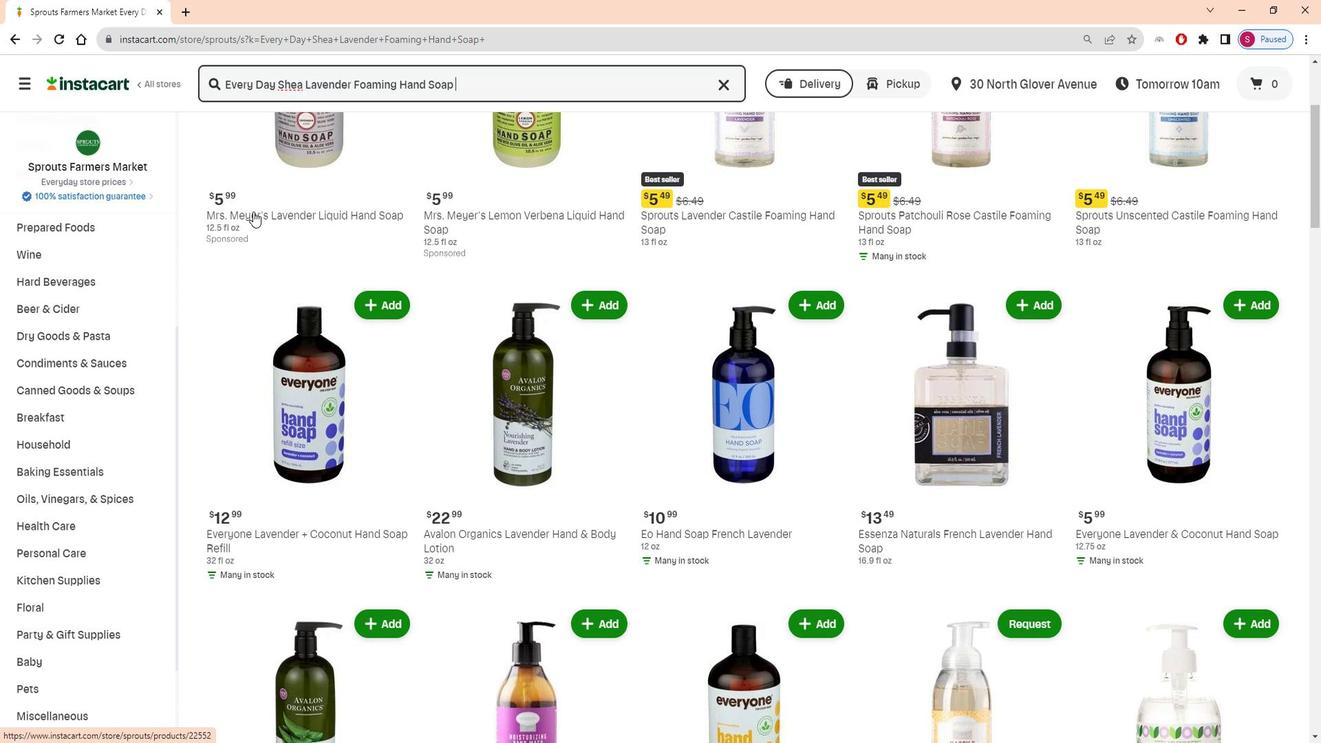 
Action: Mouse moved to (261, 211)
Screenshot: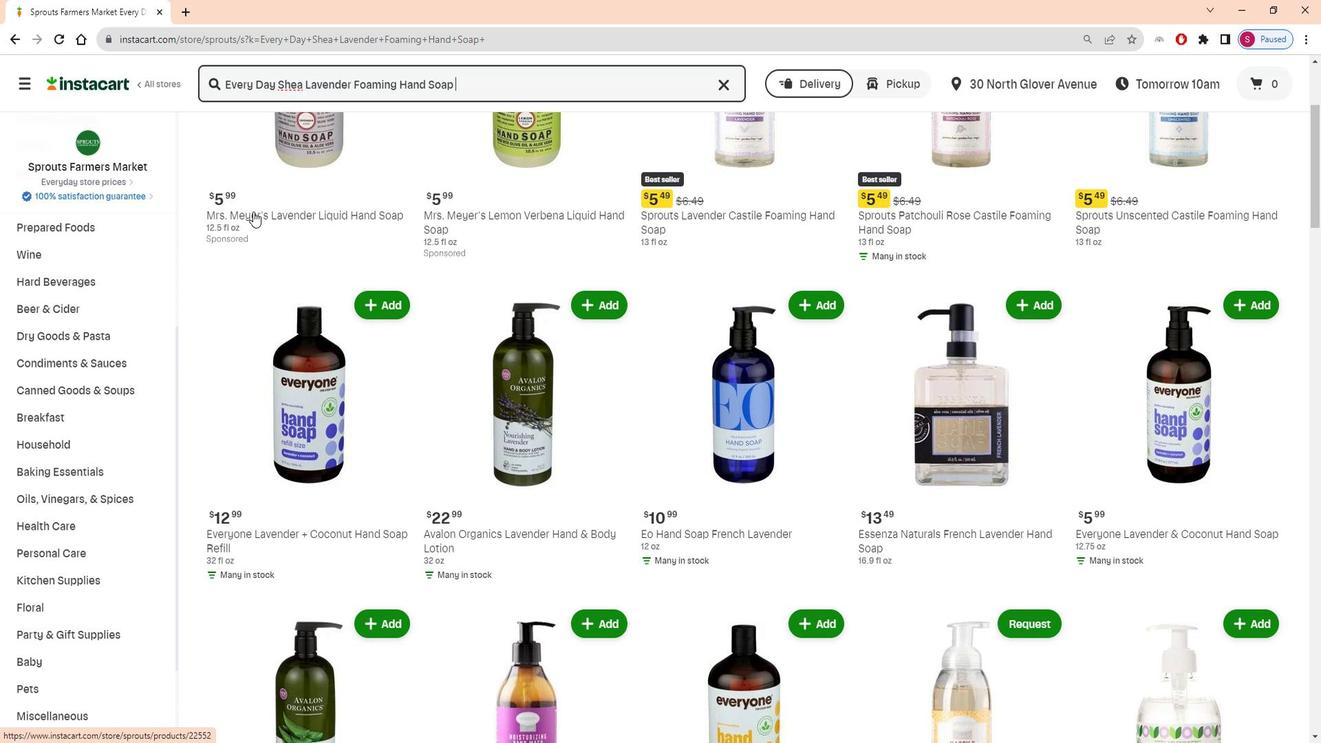 
Action: Mouse scrolled (261, 211) with delta (0, 0)
Screenshot: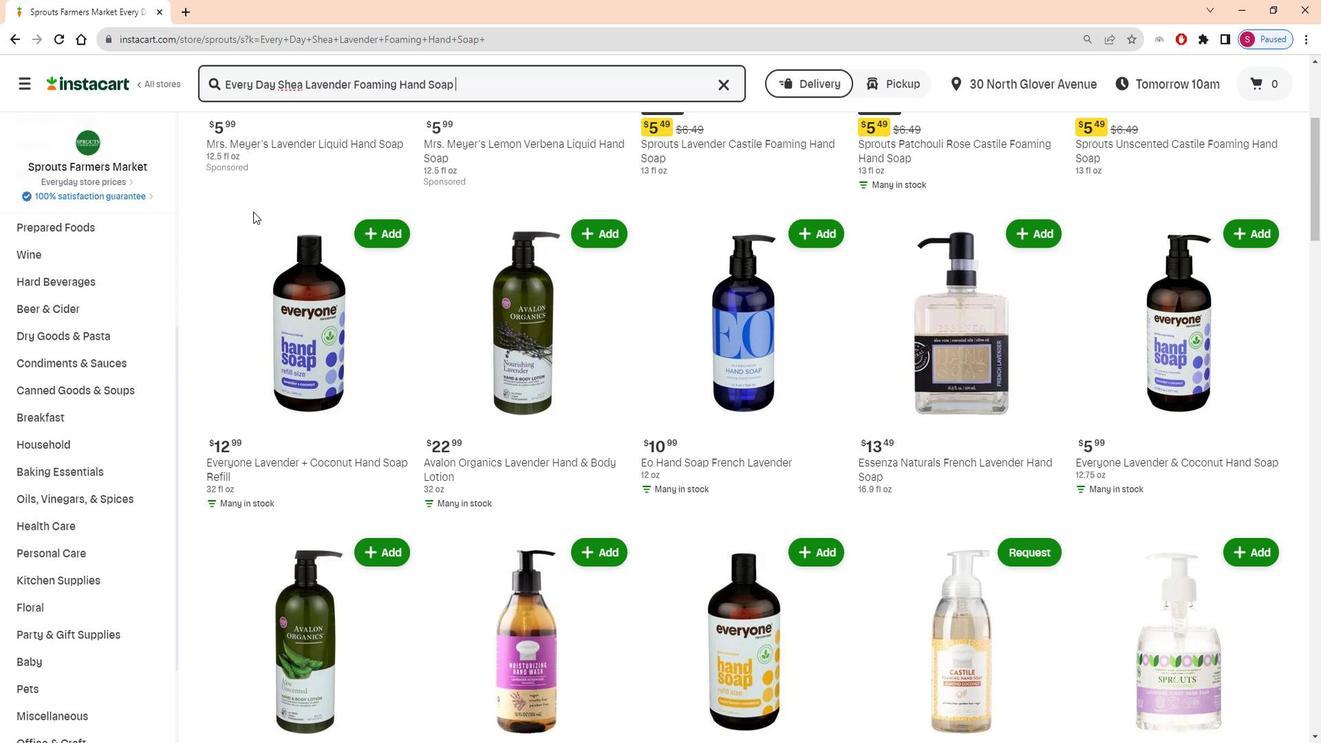 
Action: Mouse scrolled (261, 211) with delta (0, 0)
Screenshot: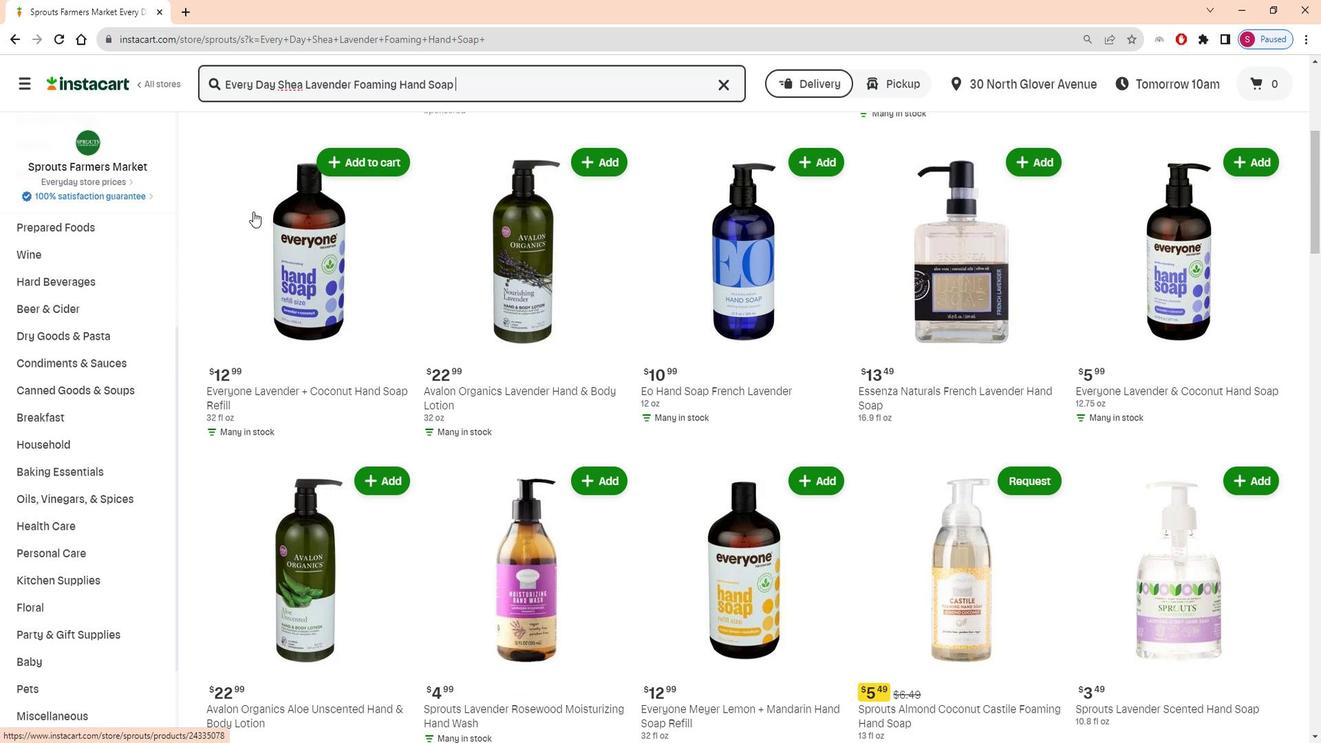 
Action: Mouse scrolled (261, 211) with delta (0, 0)
Screenshot: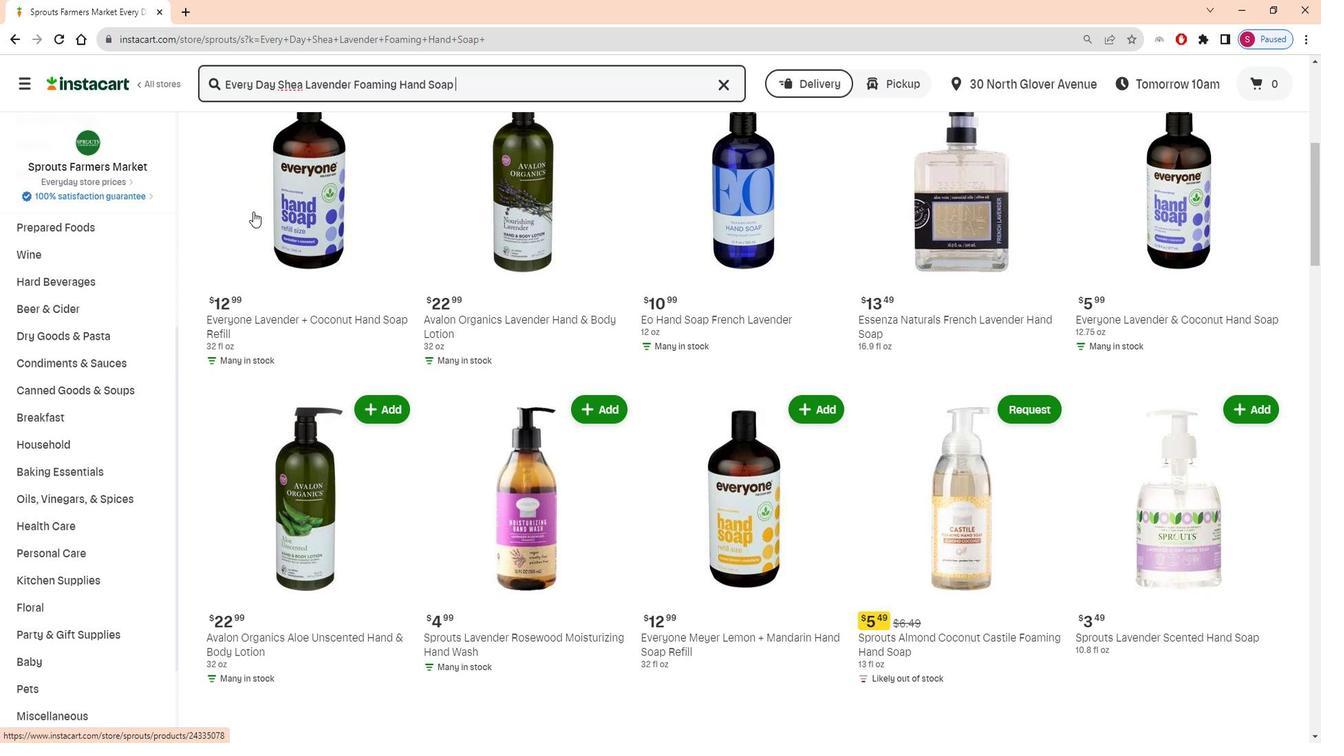 
Action: Mouse scrolled (261, 211) with delta (0, 0)
Screenshot: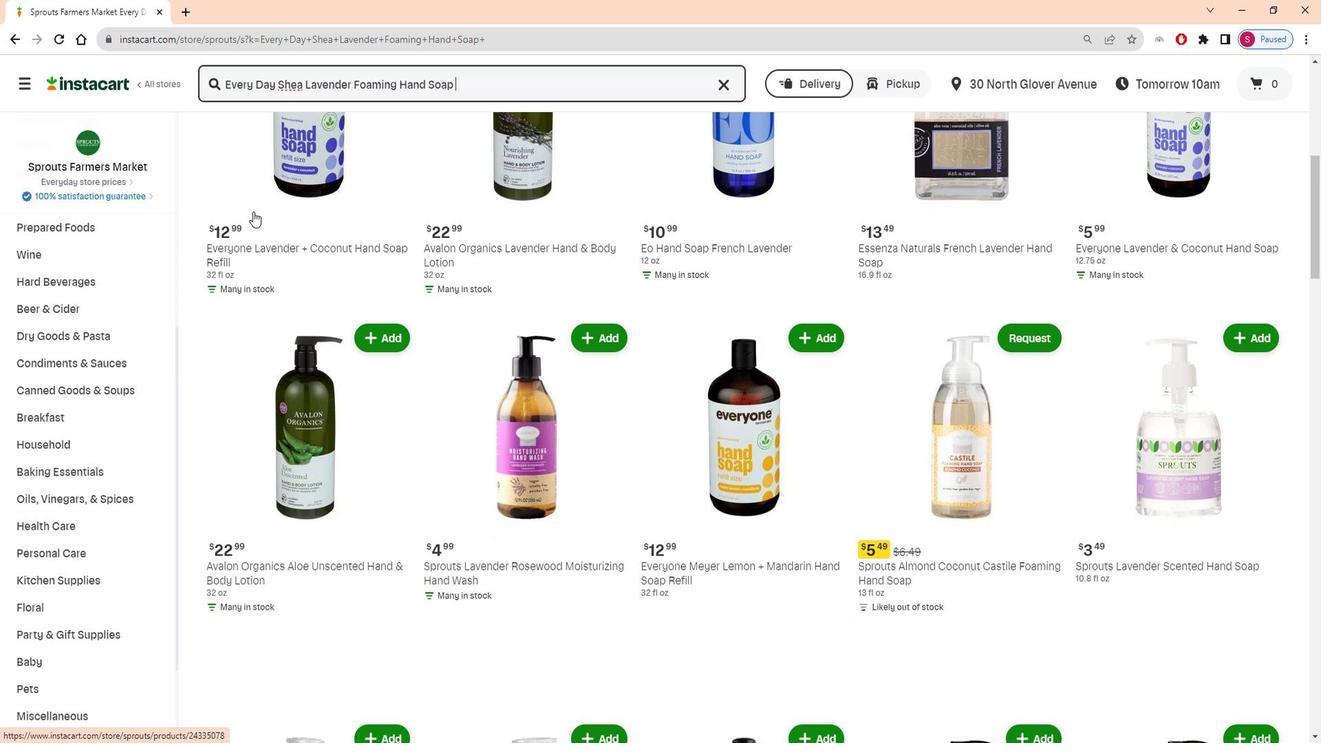 
Action: Mouse scrolled (261, 211) with delta (0, 0)
Screenshot: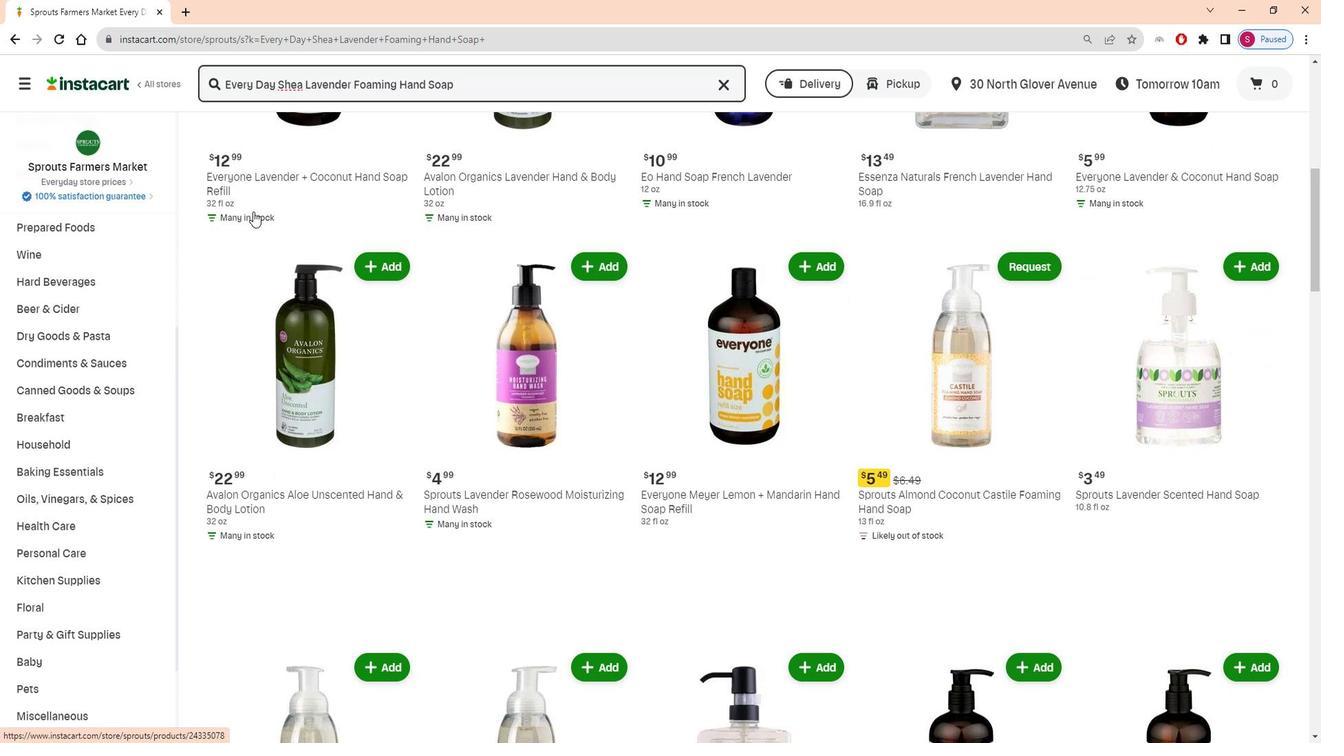 
Action: Mouse scrolled (261, 211) with delta (0, 0)
Screenshot: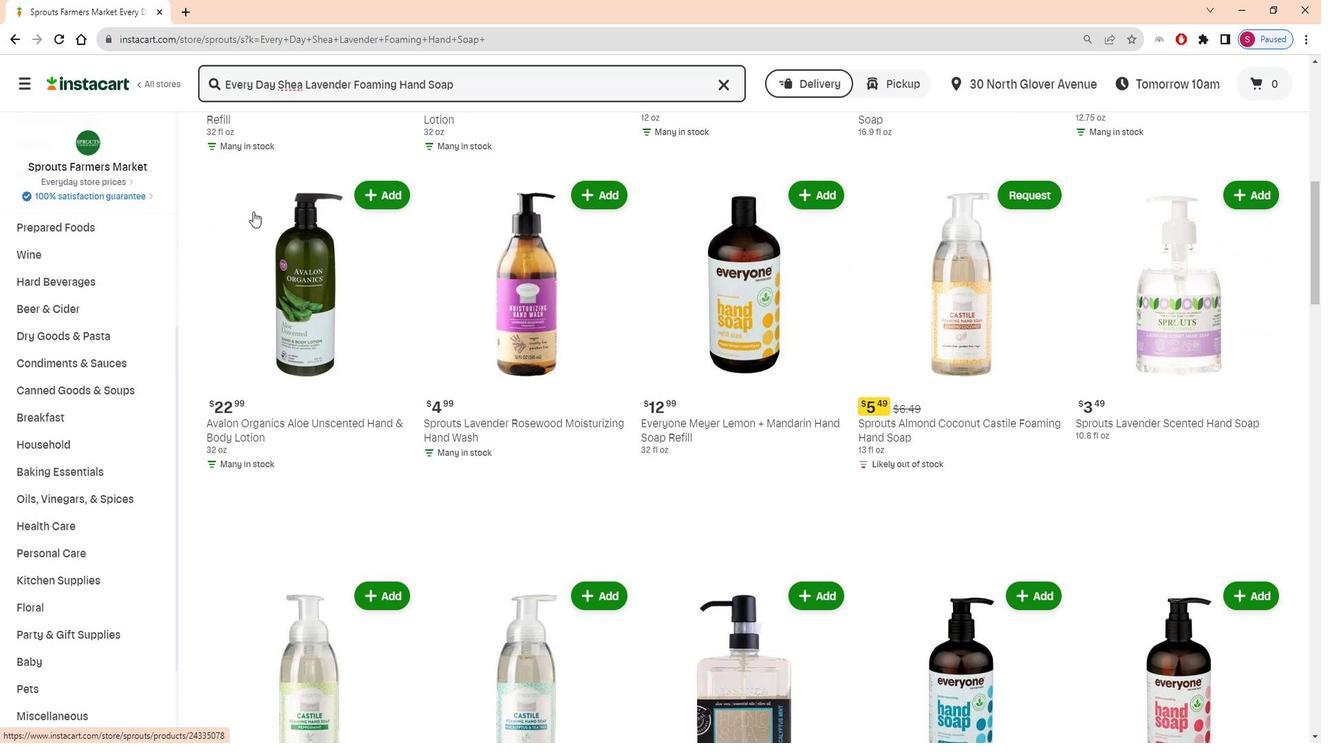 
Action: Mouse scrolled (261, 211) with delta (0, 0)
Screenshot: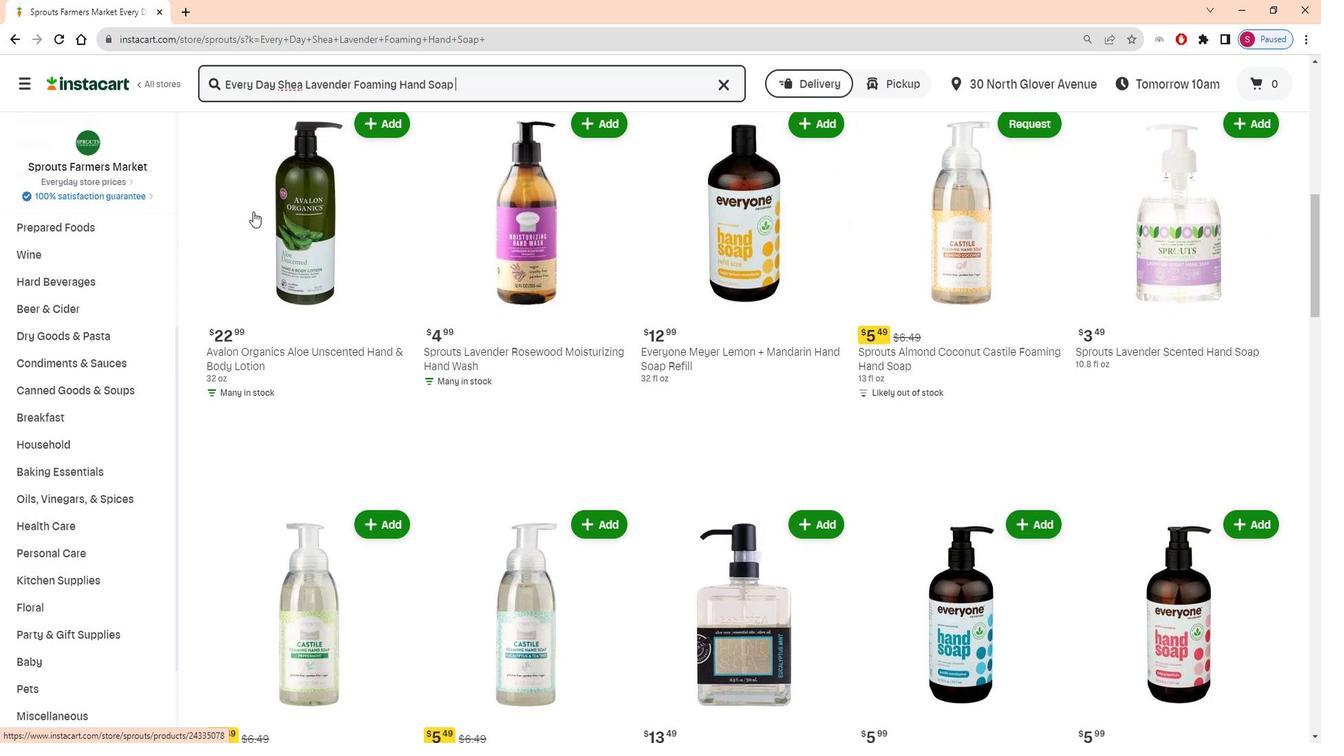 
Action: Mouse scrolled (261, 211) with delta (0, 0)
Screenshot: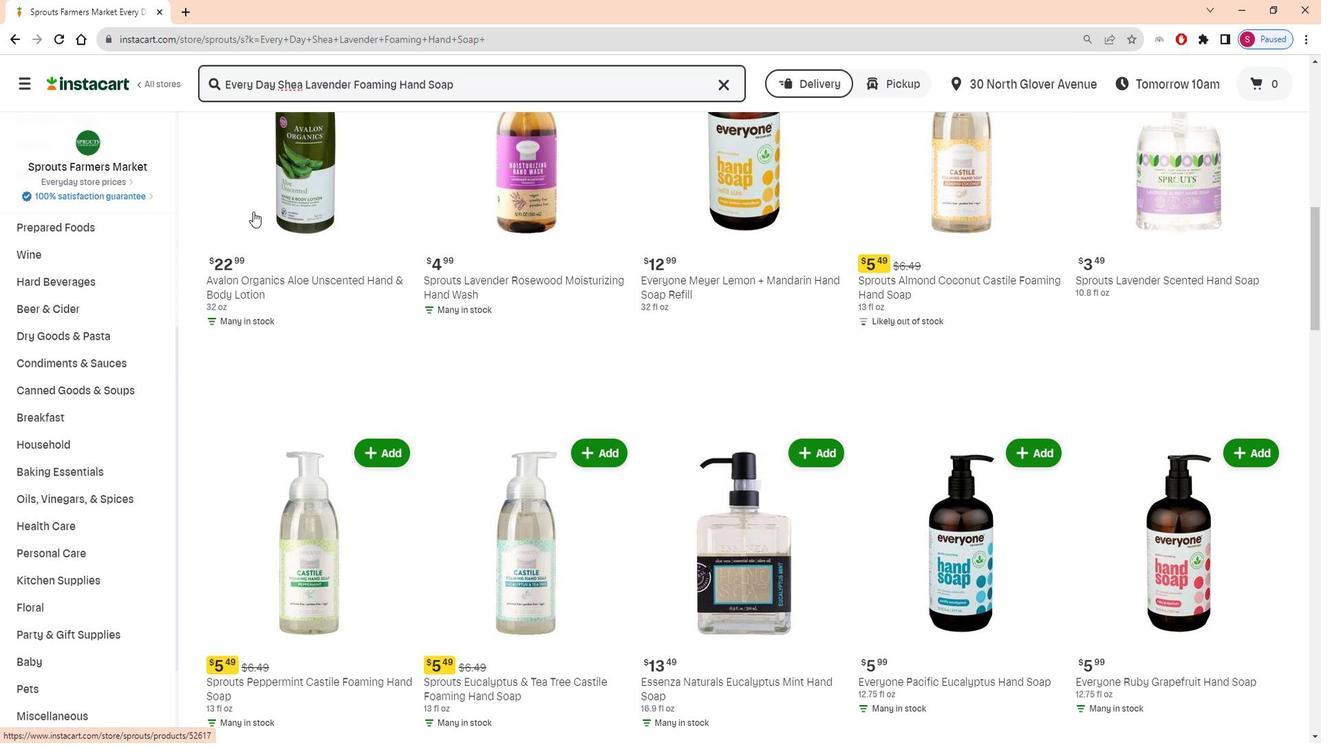 
Action: Mouse scrolled (261, 211) with delta (0, 0)
Screenshot: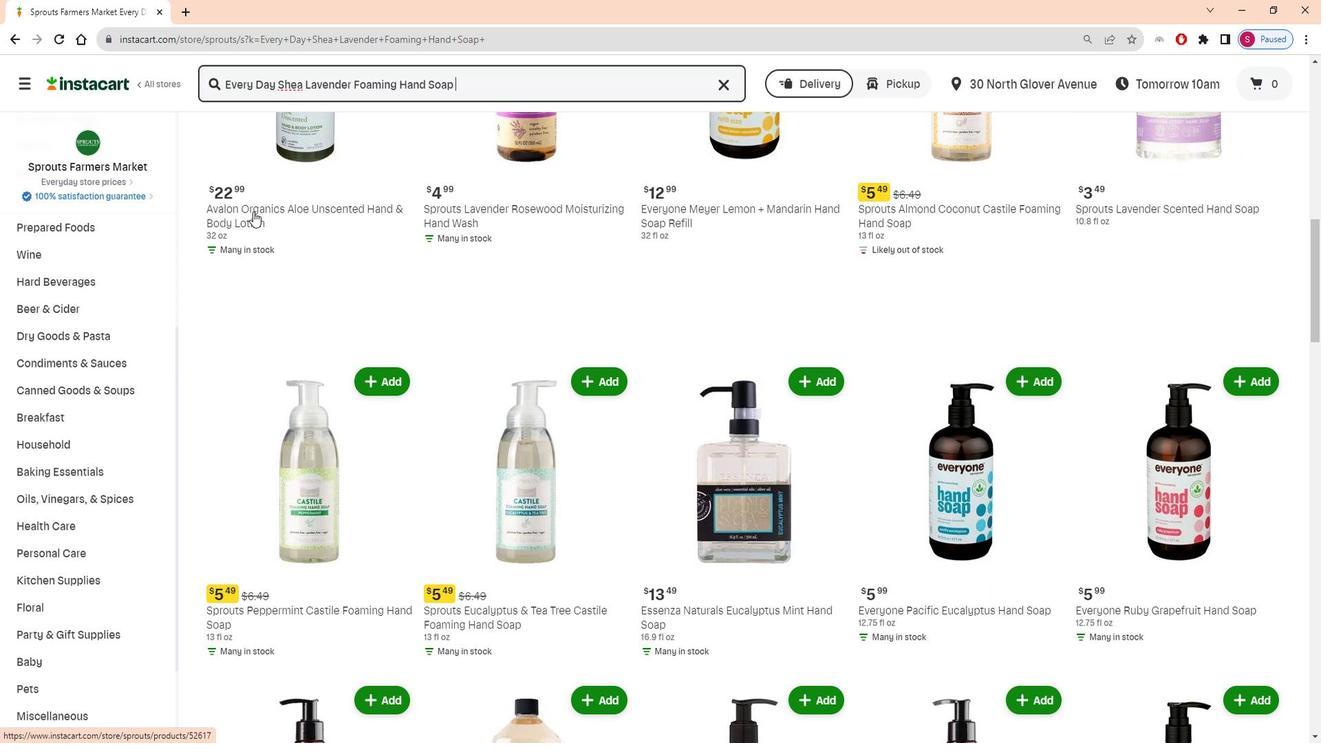 
Action: Mouse scrolled (261, 211) with delta (0, 0)
Screenshot: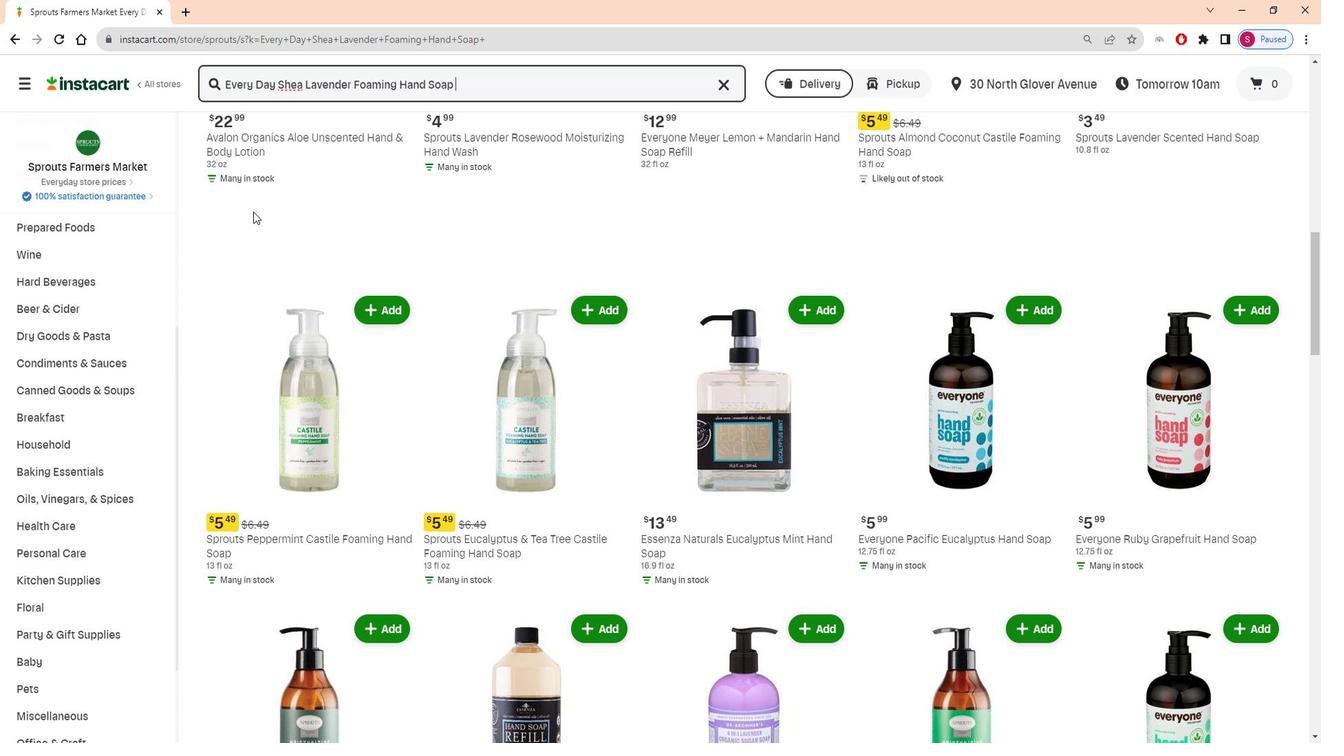 
Action: Mouse scrolled (261, 211) with delta (0, 0)
Screenshot: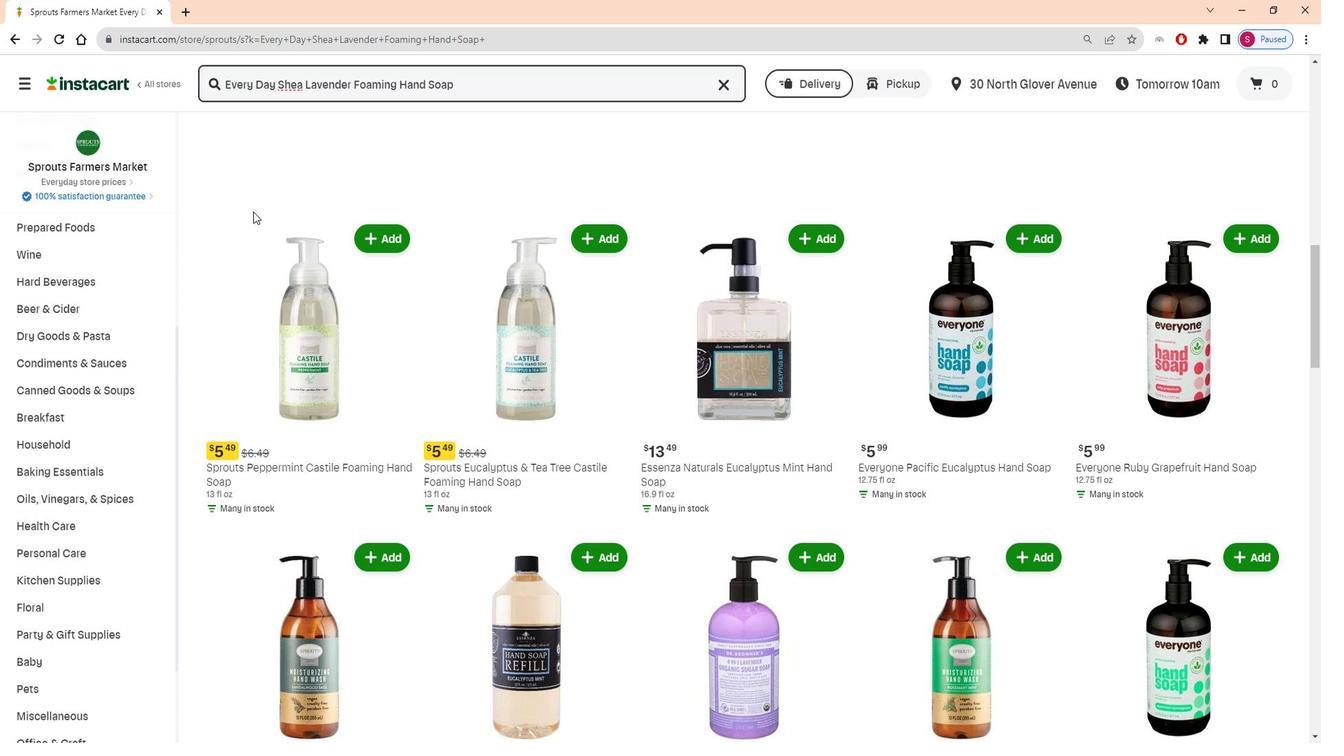
Action: Mouse scrolled (261, 211) with delta (0, 0)
Screenshot: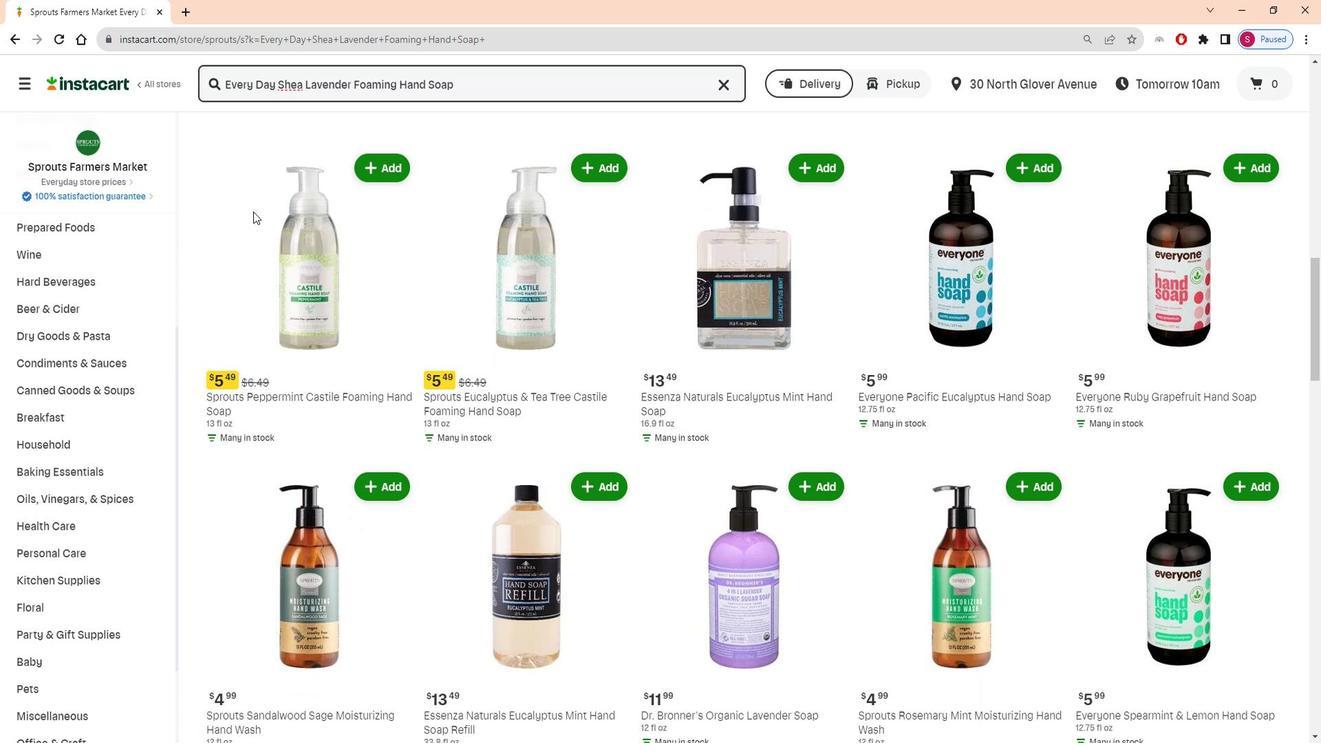 
Action: Mouse moved to (263, 205)
Screenshot: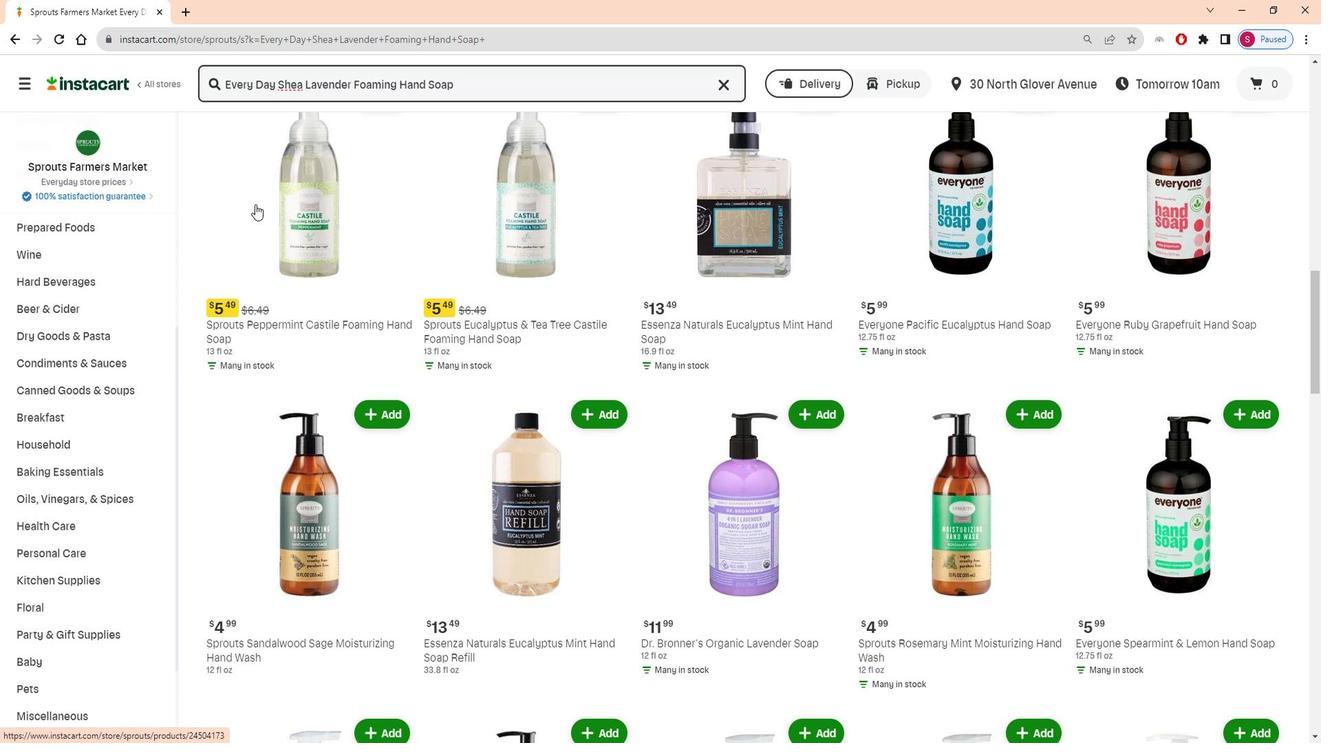 
